 Task: Add an event with the title Second Interview with Rob, date ''2024/05/28'', time 8:00 AM to 10:00 AMand add a description: Teams will be presented with a series of problem-solving challenges that require creativity, analytical thinking, and effective communication. These challenges may include simulated scenarios, puzzles, brainteasers, or real-world business problems.Select event color  Basil . Add location for the event as: Milan, Italy, logged in from the account softage.8@softage.netand send the event invitation to softage.4@softage.net and softage.5@softage.net. Set a reminder for the event Every weekday(Monday to Friday)
Action: Mouse moved to (46, 83)
Screenshot: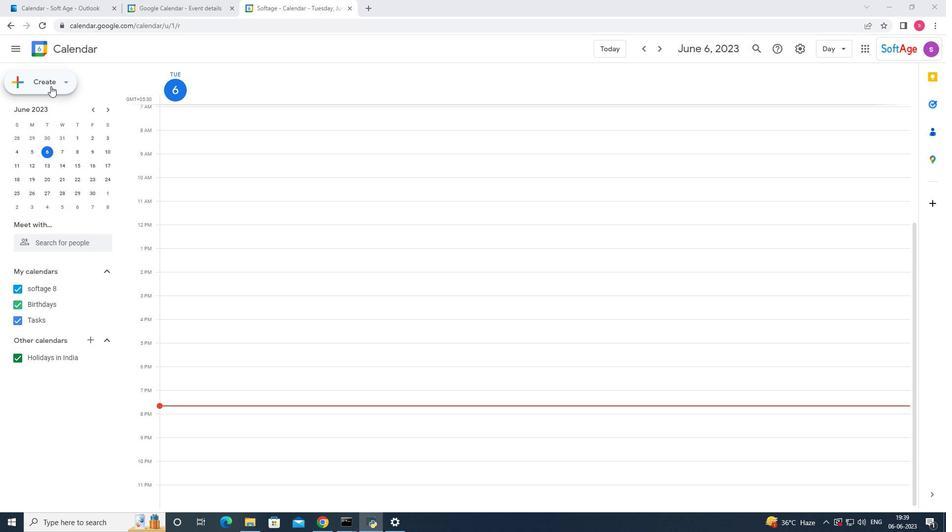 
Action: Mouse pressed left at (46, 83)
Screenshot: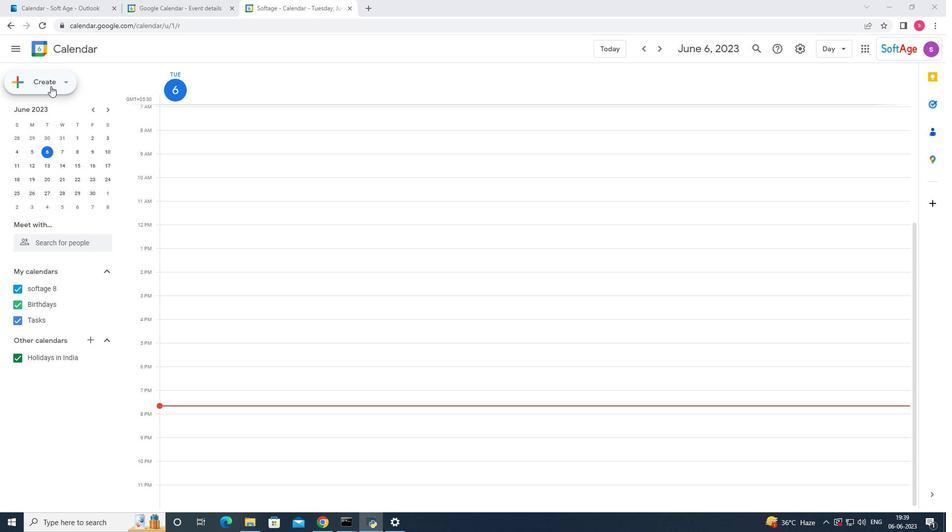 
Action: Mouse moved to (62, 108)
Screenshot: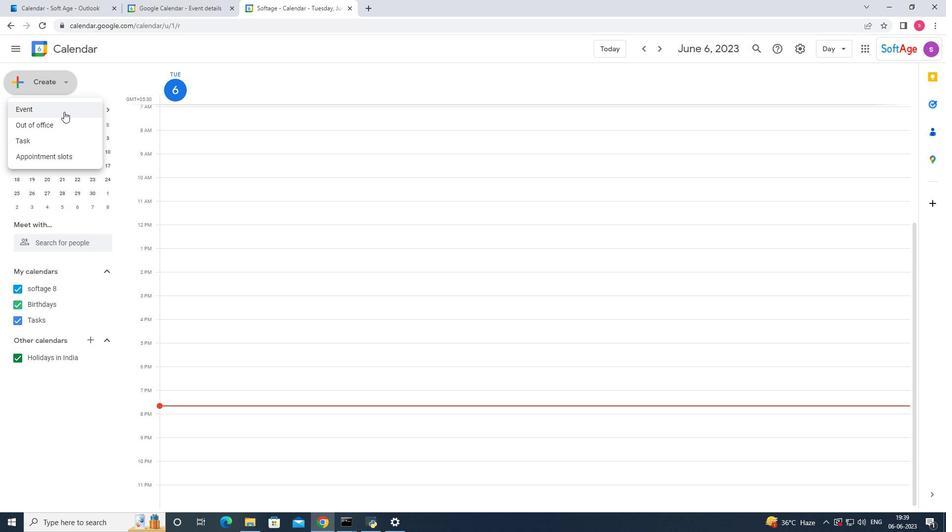 
Action: Mouse pressed left at (62, 108)
Screenshot: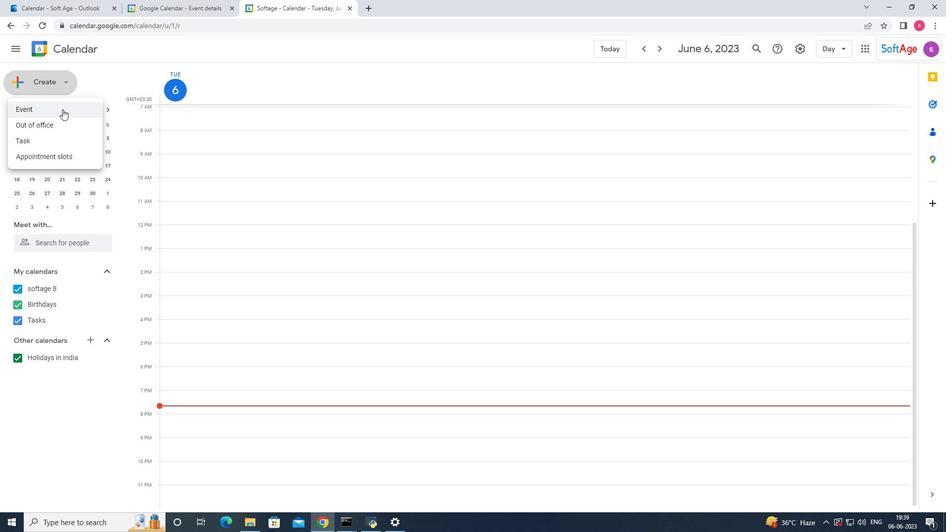 
Action: Mouse moved to (546, 397)
Screenshot: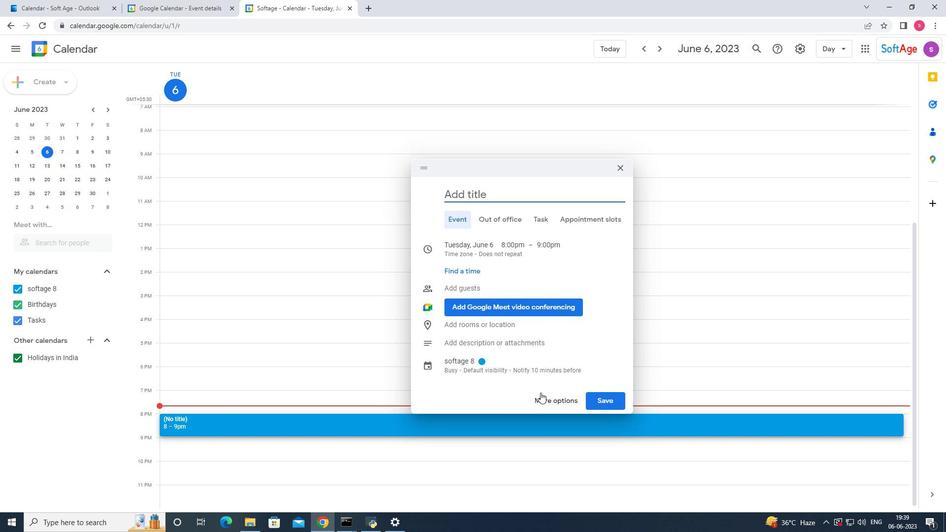 
Action: Mouse pressed left at (546, 397)
Screenshot: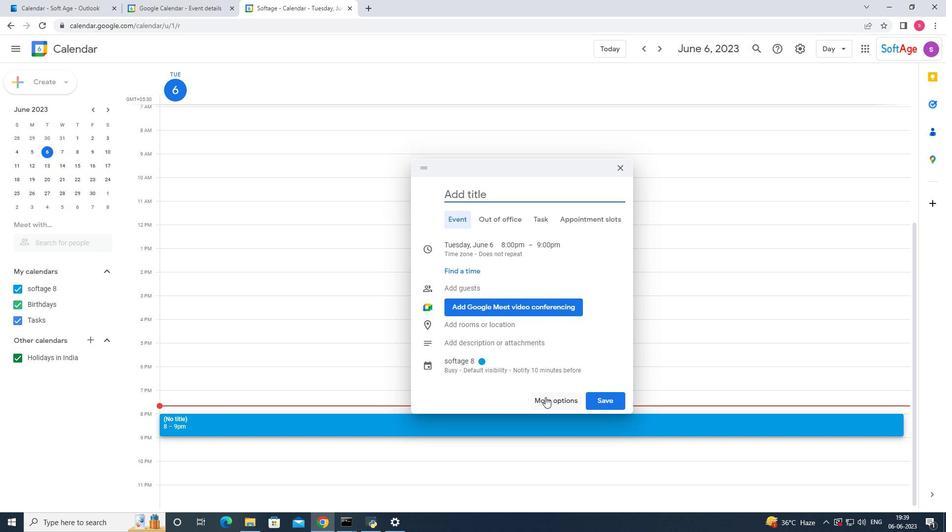 
Action: Mouse moved to (94, 57)
Screenshot: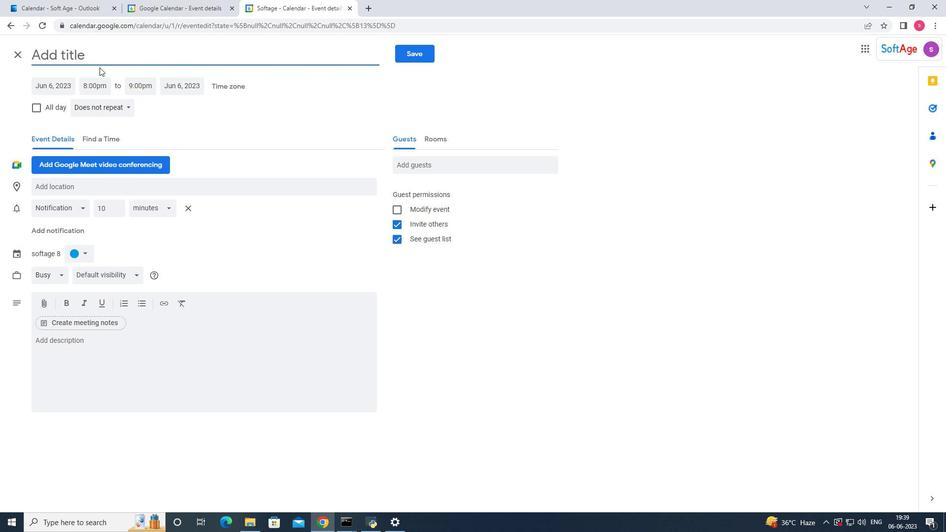 
Action: Mouse pressed left at (94, 57)
Screenshot: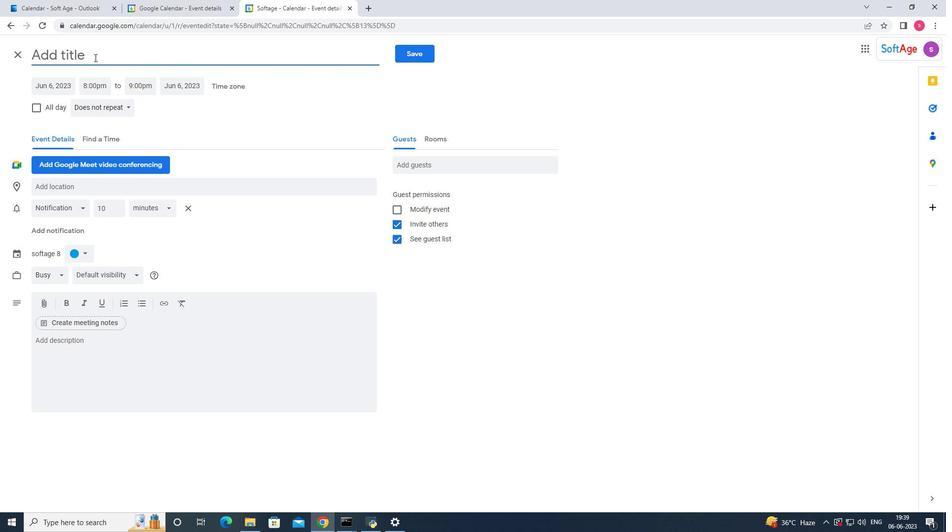 
Action: Key pressed <Key.shift_r>Seo<Key.backspace>cond<Key.space><Key.shift>Interview<Key.space>with<Key.space><Key.shift_r>Rob
Screenshot: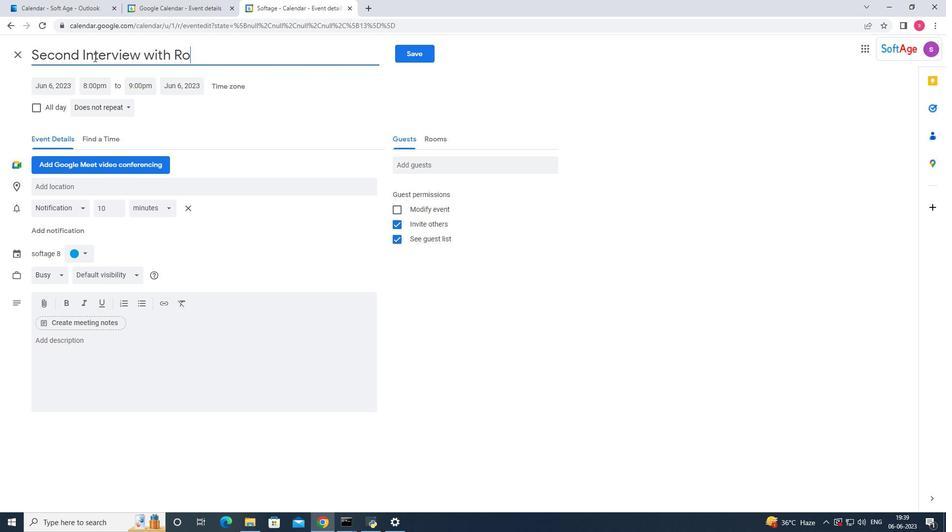
Action: Mouse moved to (66, 84)
Screenshot: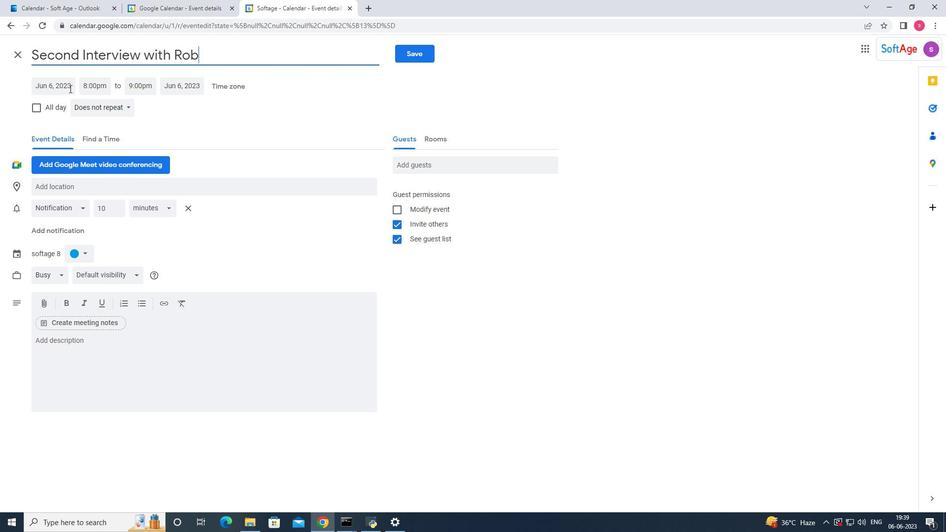 
Action: Mouse pressed left at (66, 84)
Screenshot: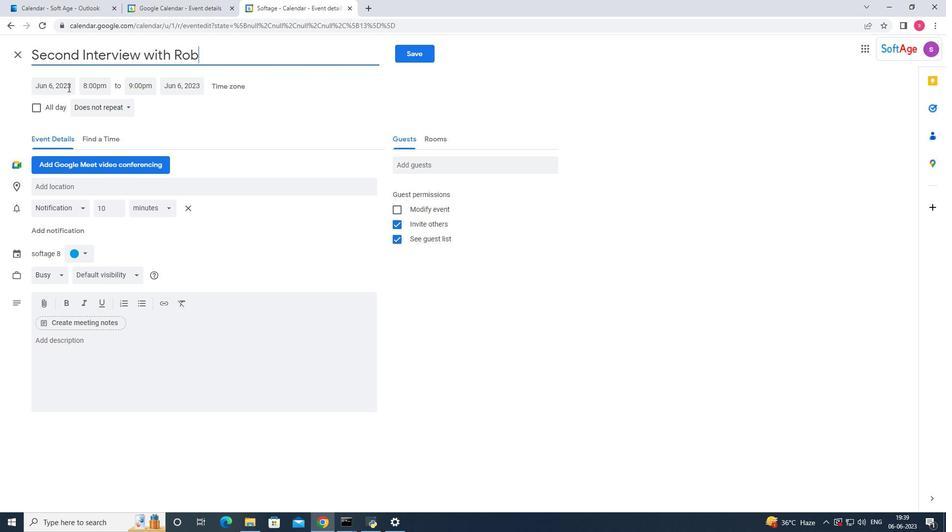 
Action: Mouse moved to (156, 109)
Screenshot: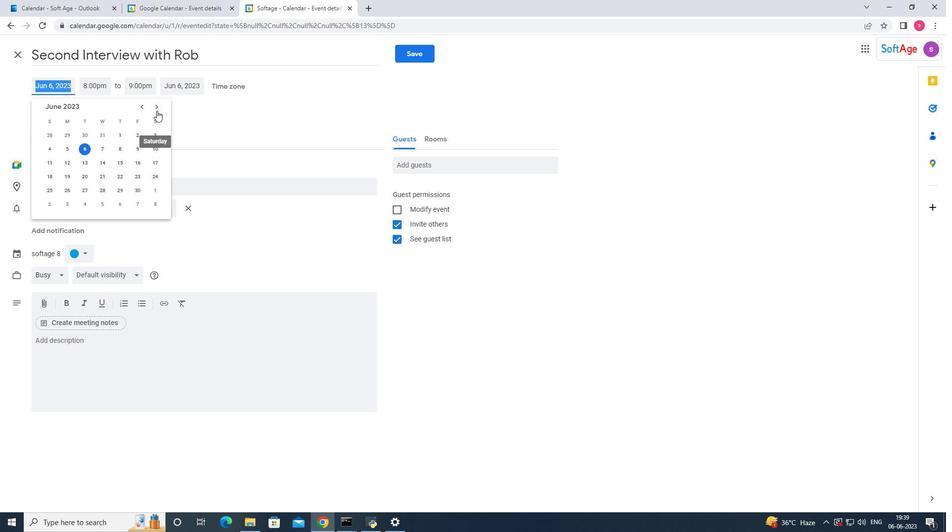 
Action: Mouse pressed left at (156, 109)
Screenshot: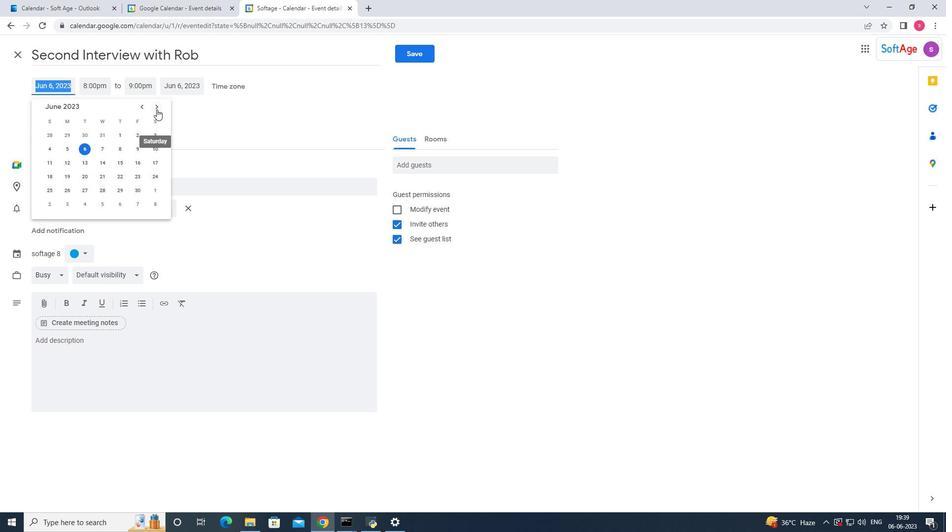 
Action: Mouse pressed left at (156, 109)
Screenshot: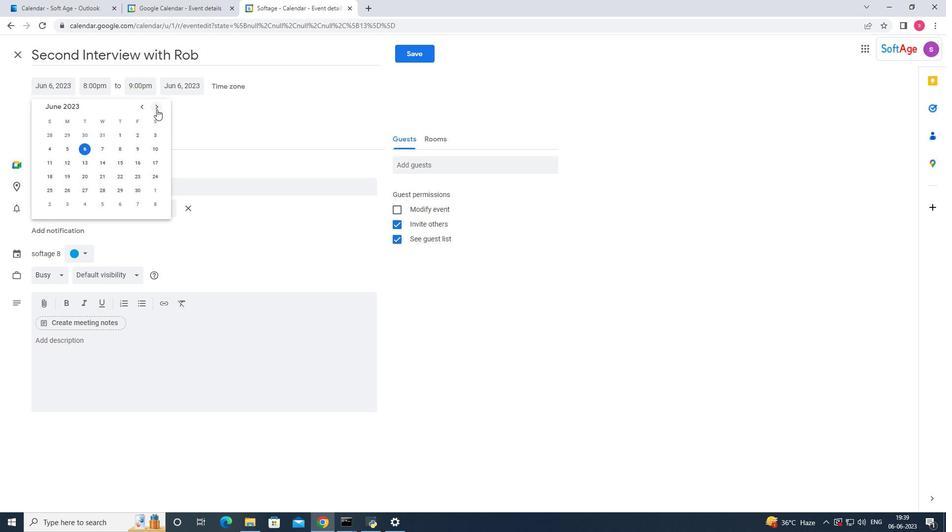 
Action: Mouse pressed left at (156, 109)
Screenshot: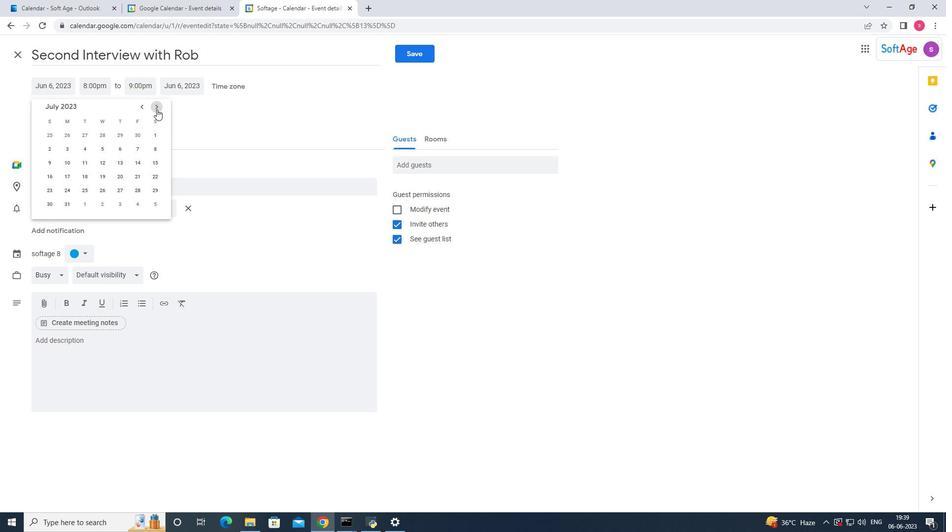 
Action: Mouse pressed left at (156, 109)
Screenshot: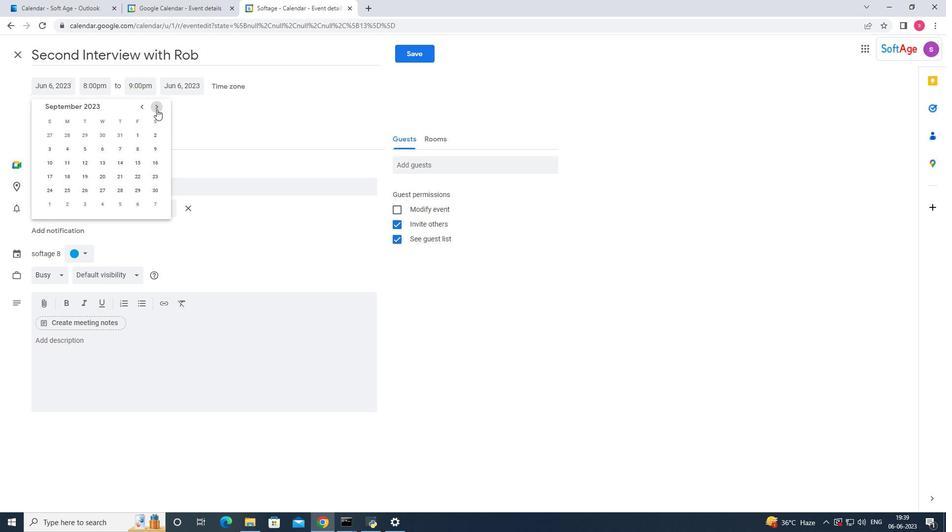 
Action: Mouse pressed left at (156, 109)
Screenshot: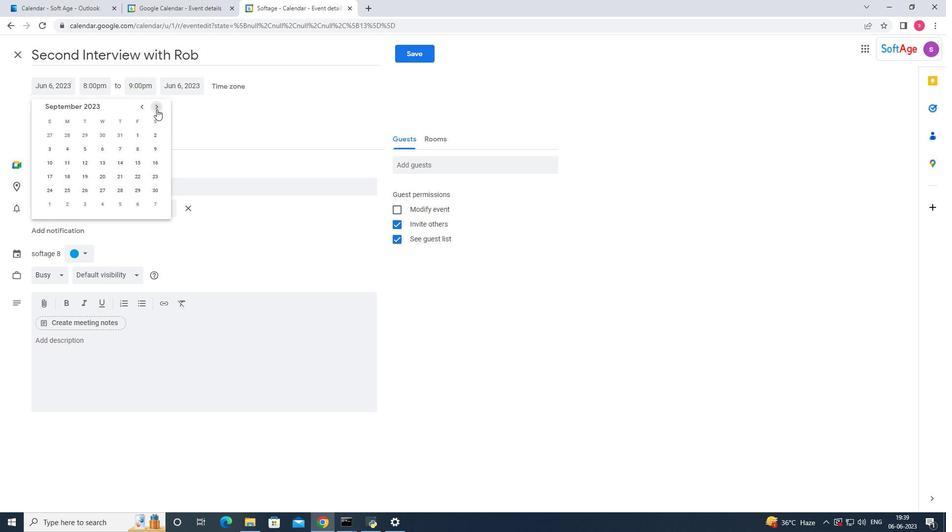 
Action: Mouse pressed left at (156, 109)
Screenshot: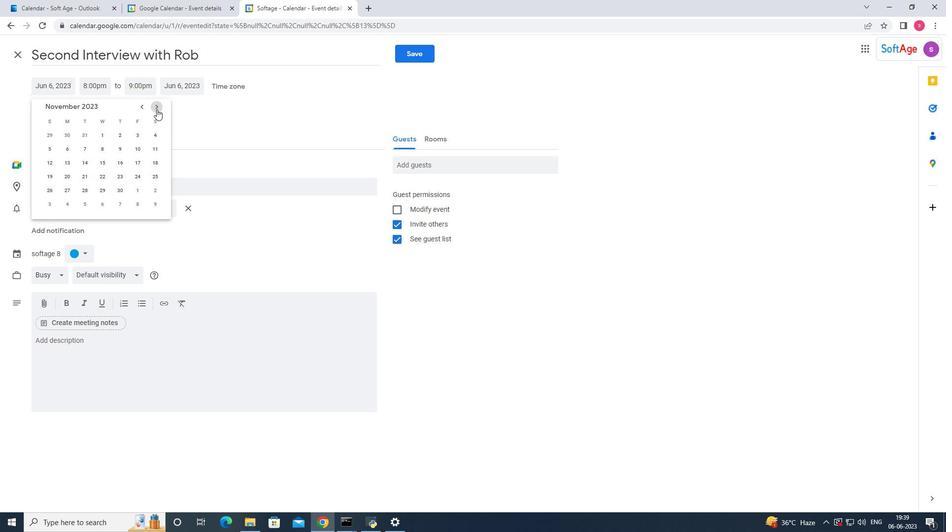 
Action: Mouse pressed left at (156, 109)
Screenshot: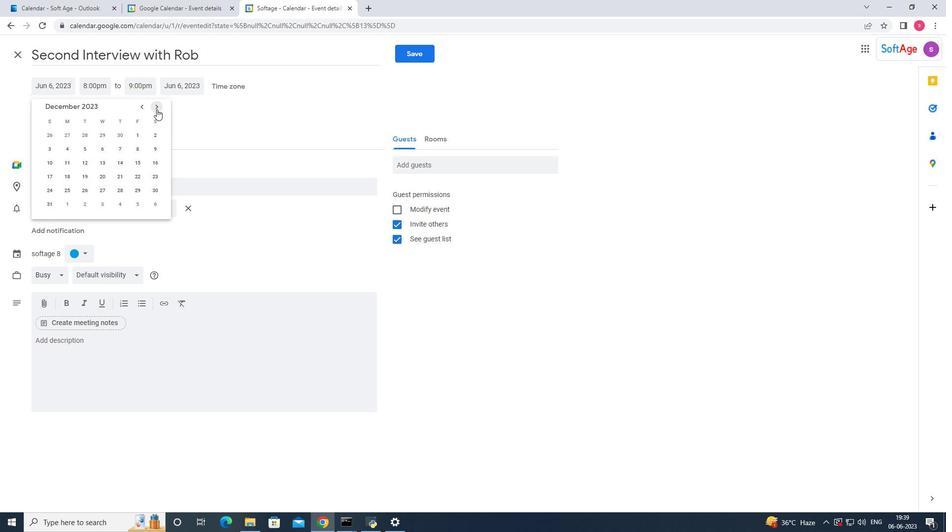 
Action: Mouse pressed left at (156, 109)
Screenshot: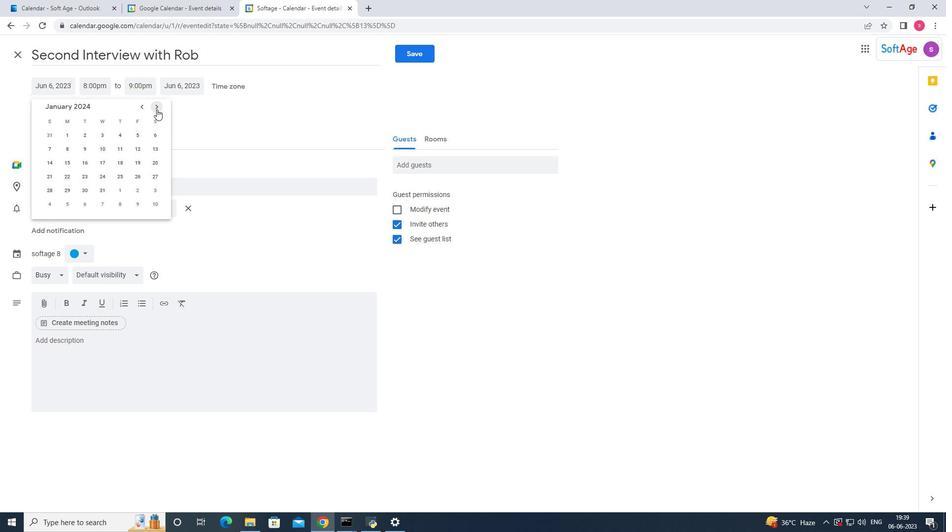 
Action: Mouse pressed left at (156, 109)
Screenshot: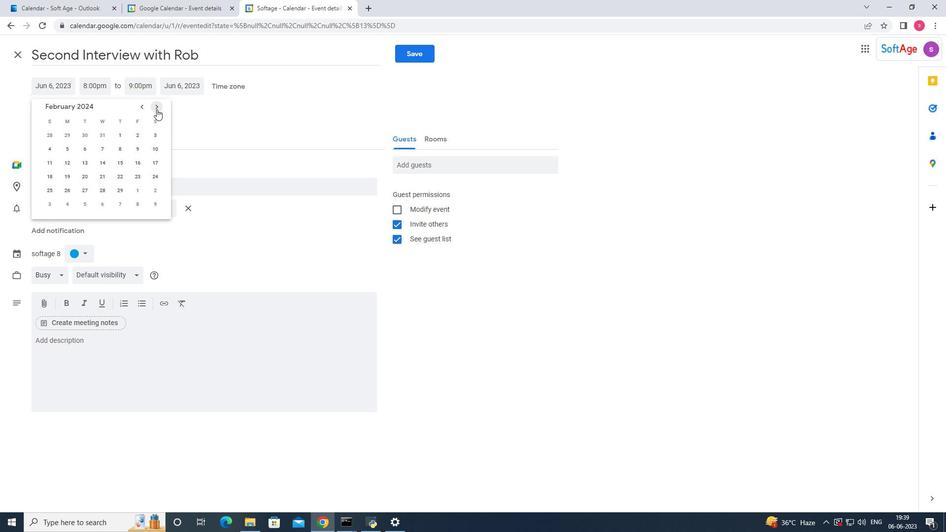
Action: Mouse pressed left at (156, 109)
Screenshot: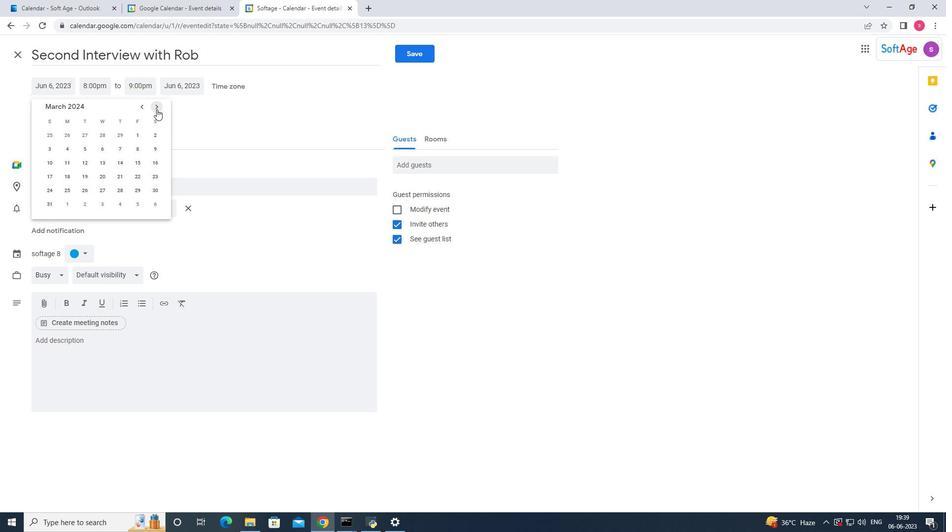 
Action: Mouse pressed left at (156, 109)
Screenshot: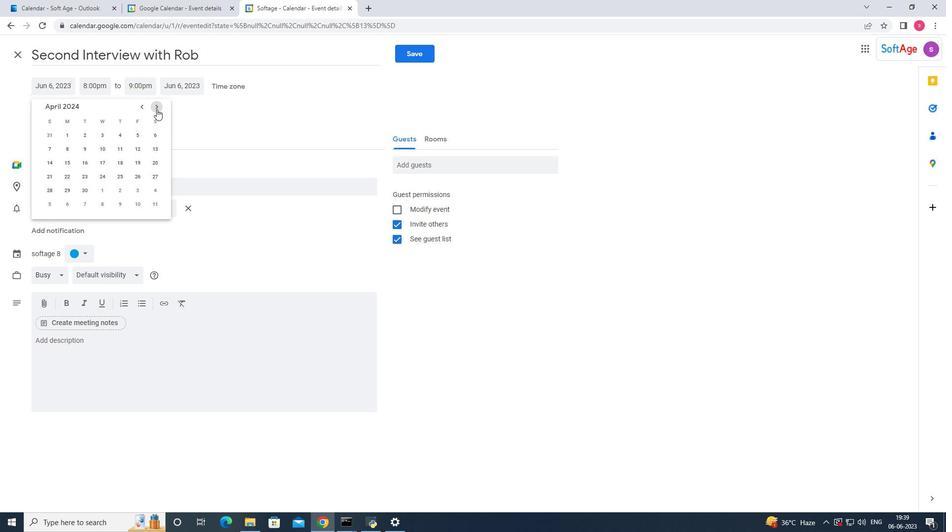 
Action: Mouse moved to (83, 187)
Screenshot: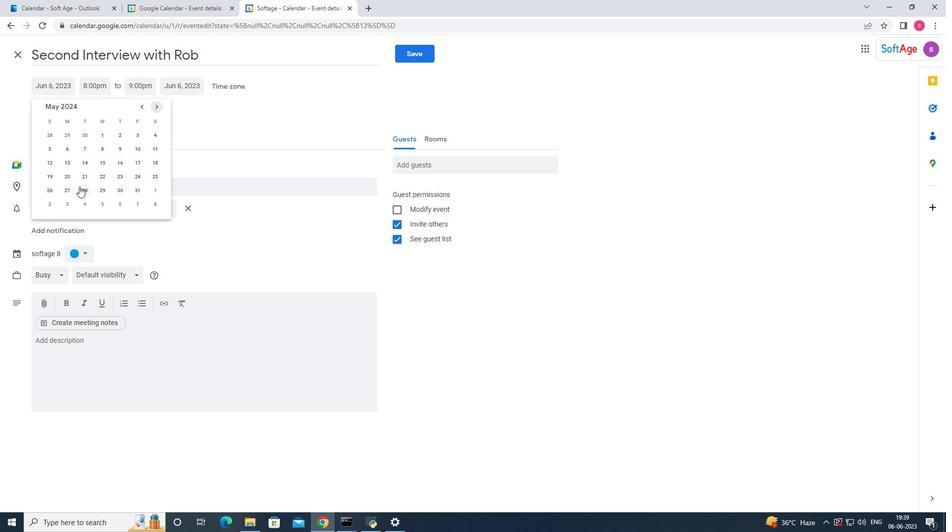 
Action: Mouse pressed left at (83, 187)
Screenshot: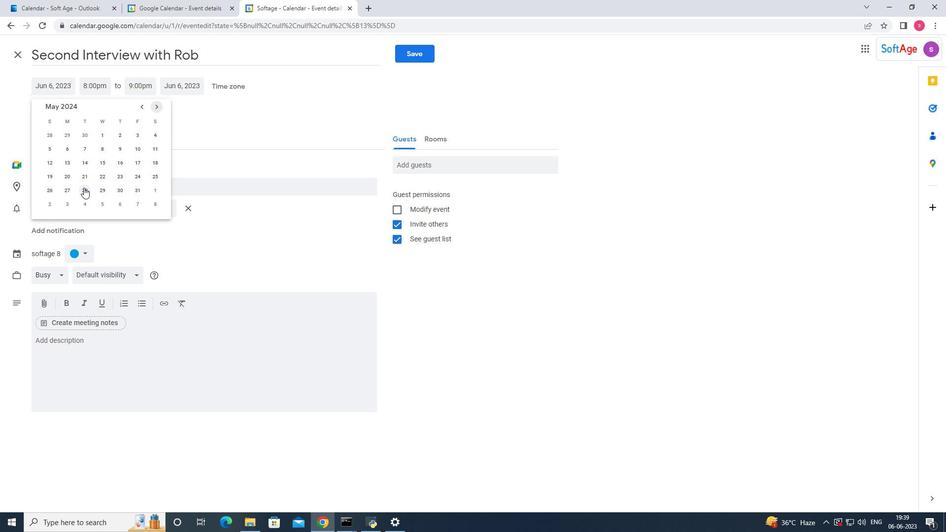 
Action: Mouse moved to (104, 87)
Screenshot: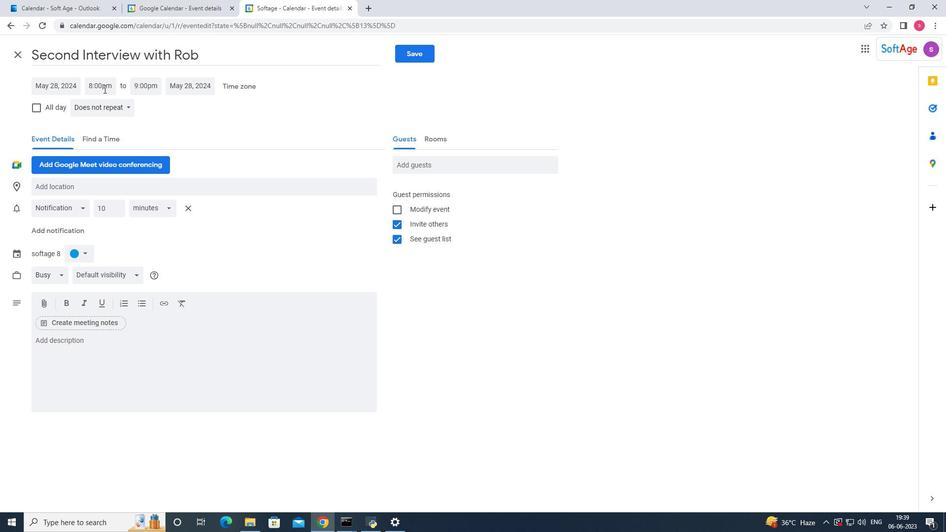 
Action: Mouse pressed left at (104, 87)
Screenshot: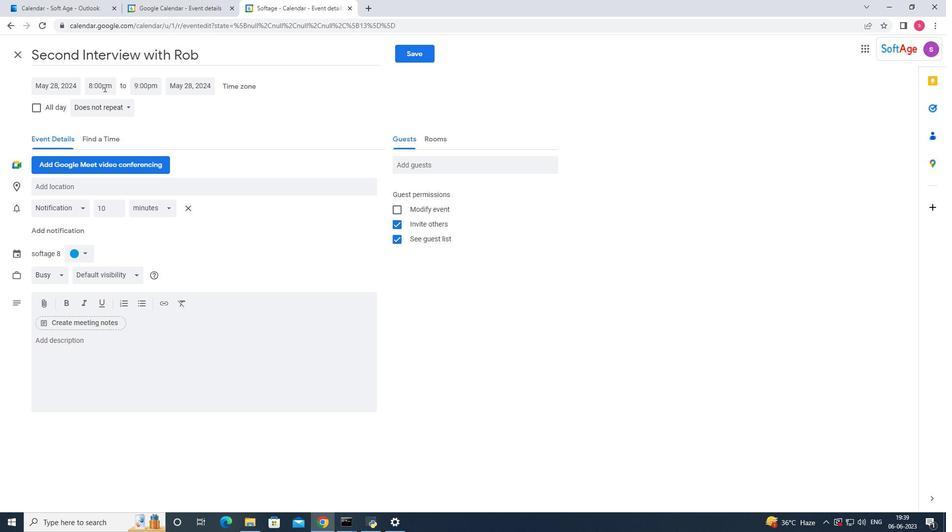 
Action: Mouse moved to (119, 157)
Screenshot: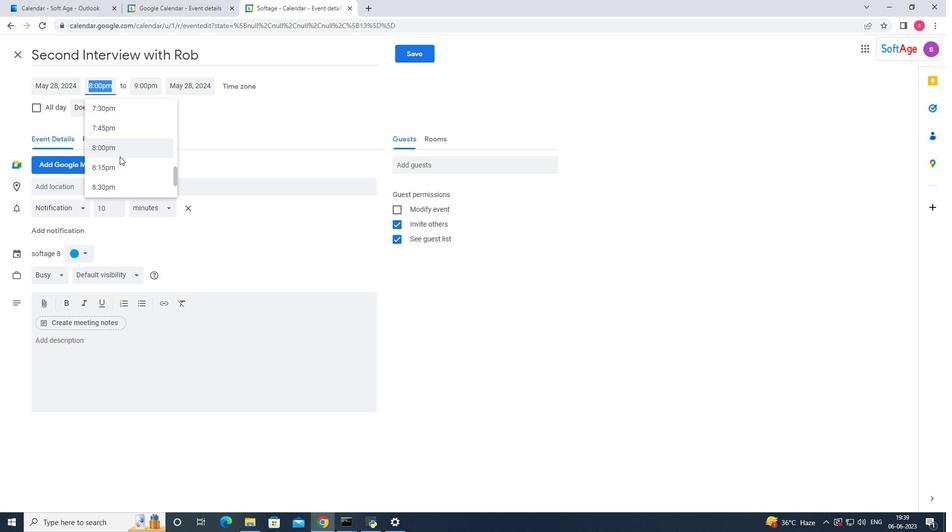 
Action: Mouse scrolled (119, 157) with delta (0, 0)
Screenshot: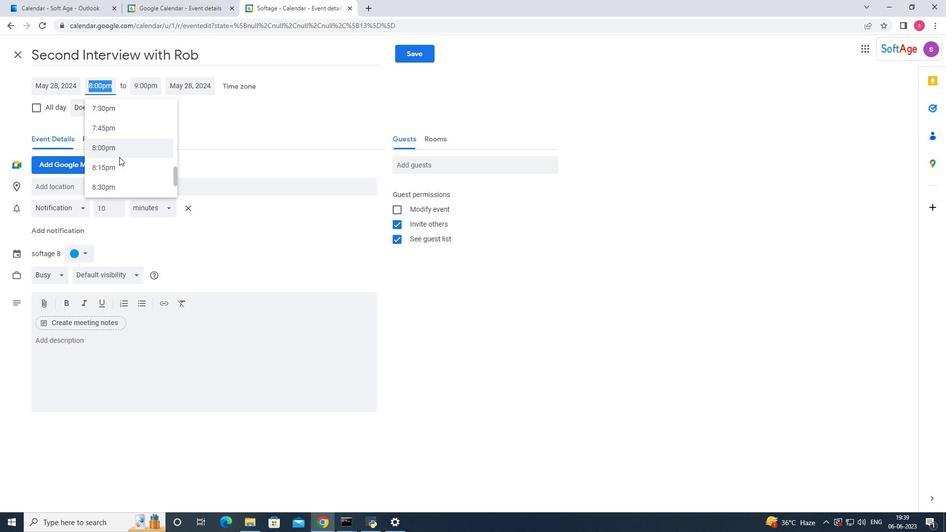 
Action: Mouse scrolled (119, 157) with delta (0, 0)
Screenshot: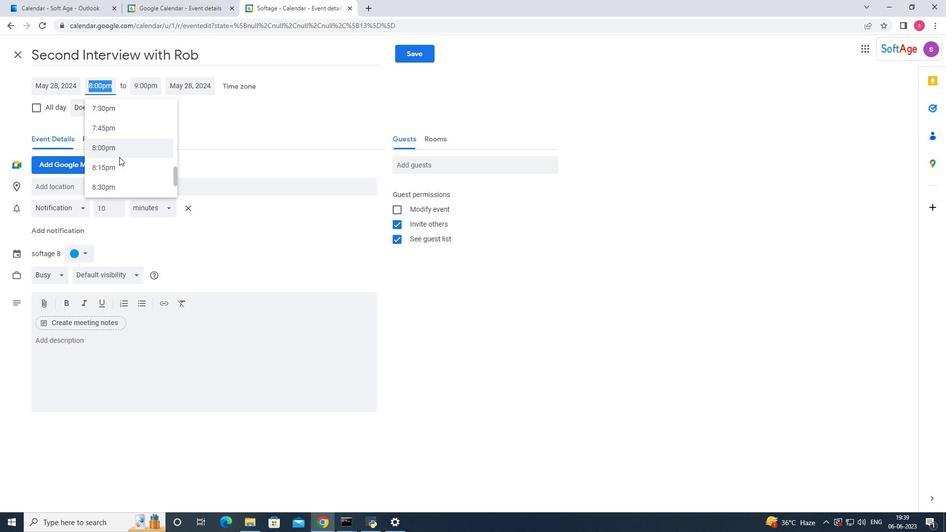 
Action: Mouse scrolled (119, 157) with delta (0, 0)
Screenshot: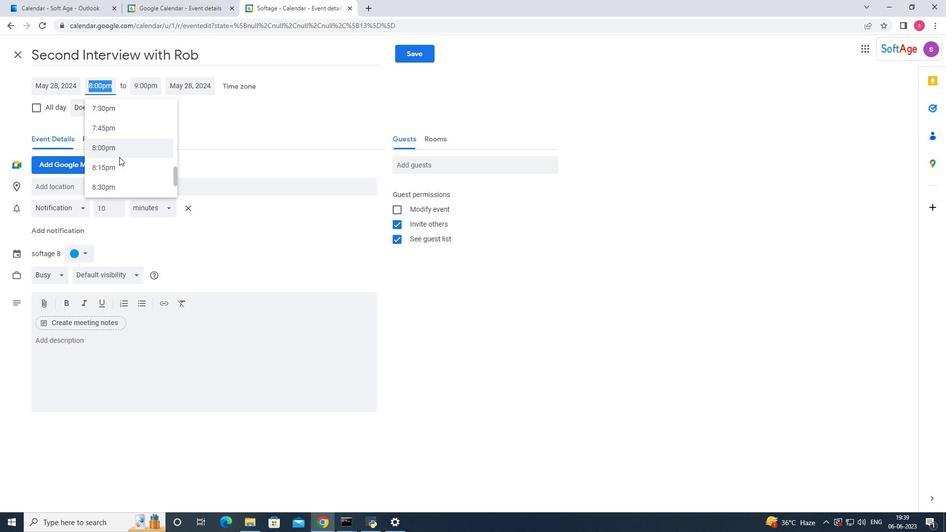 
Action: Mouse scrolled (119, 157) with delta (0, 0)
Screenshot: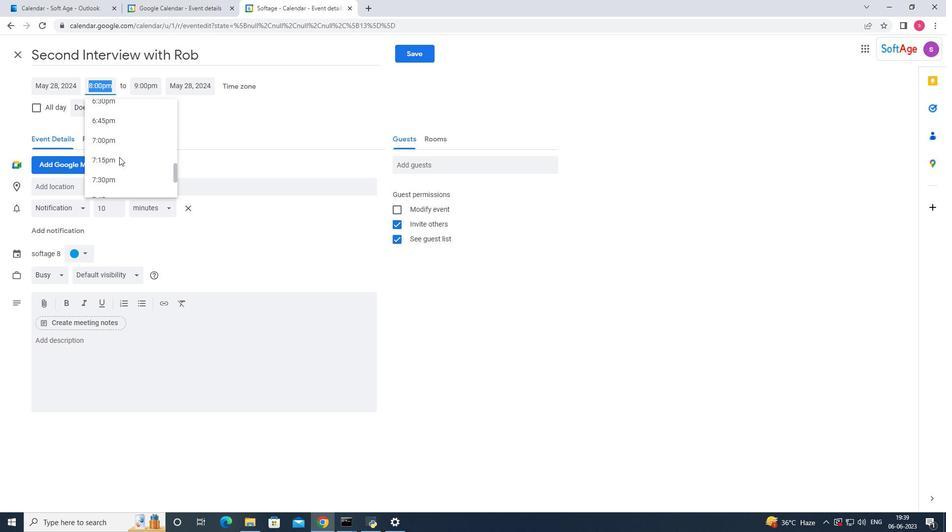 
Action: Mouse scrolled (119, 157) with delta (0, 0)
Screenshot: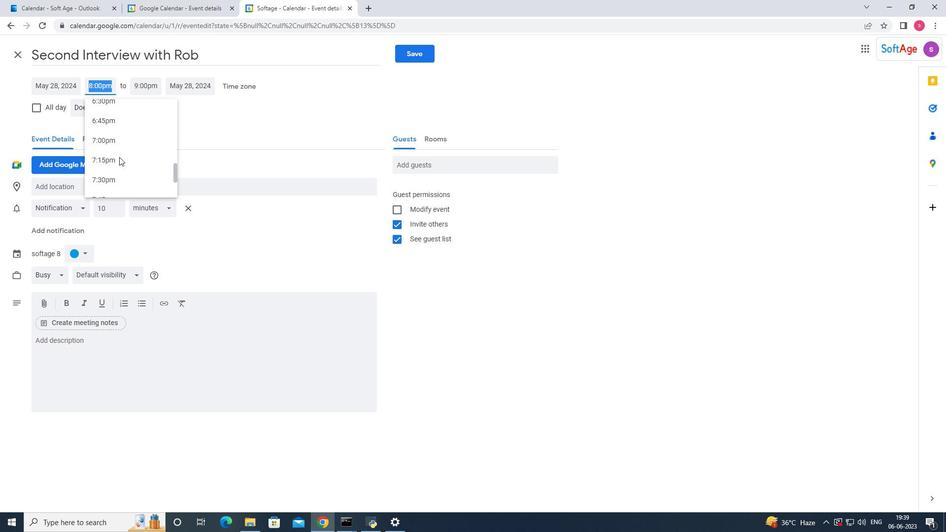 
Action: Mouse scrolled (119, 157) with delta (0, 0)
Screenshot: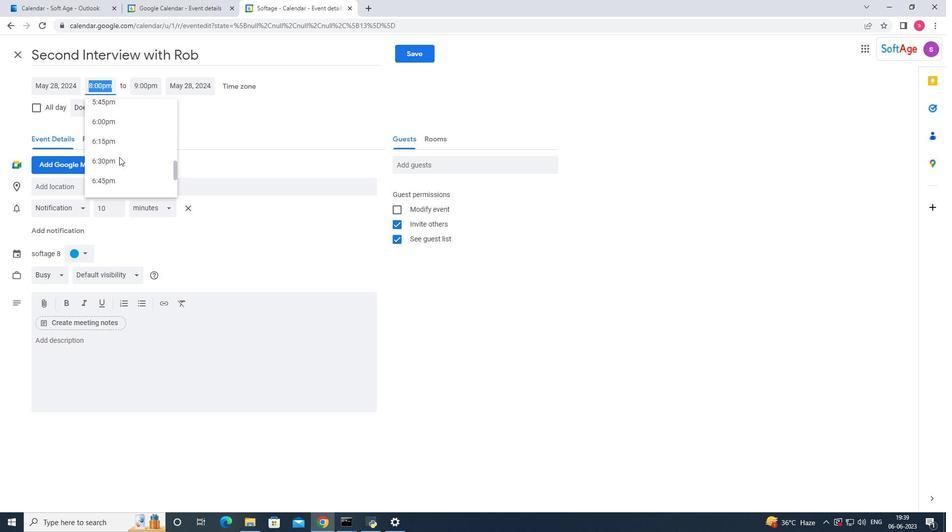 
Action: Mouse scrolled (119, 157) with delta (0, 0)
Screenshot: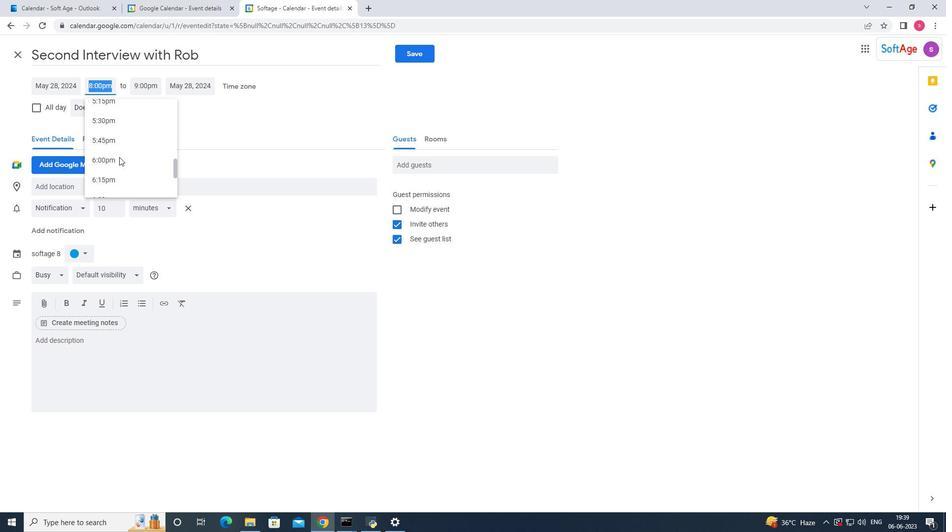 
Action: Mouse scrolled (119, 157) with delta (0, 0)
Screenshot: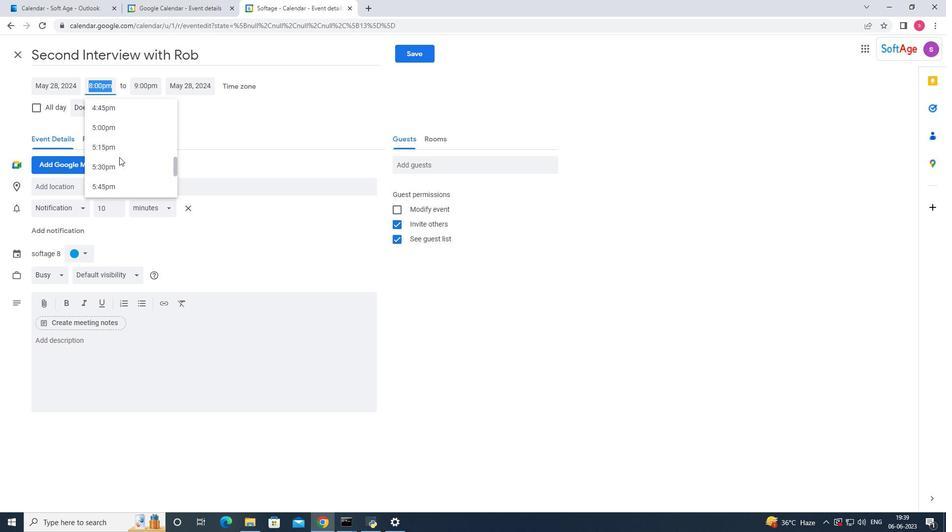 
Action: Mouse scrolled (119, 157) with delta (0, 0)
Screenshot: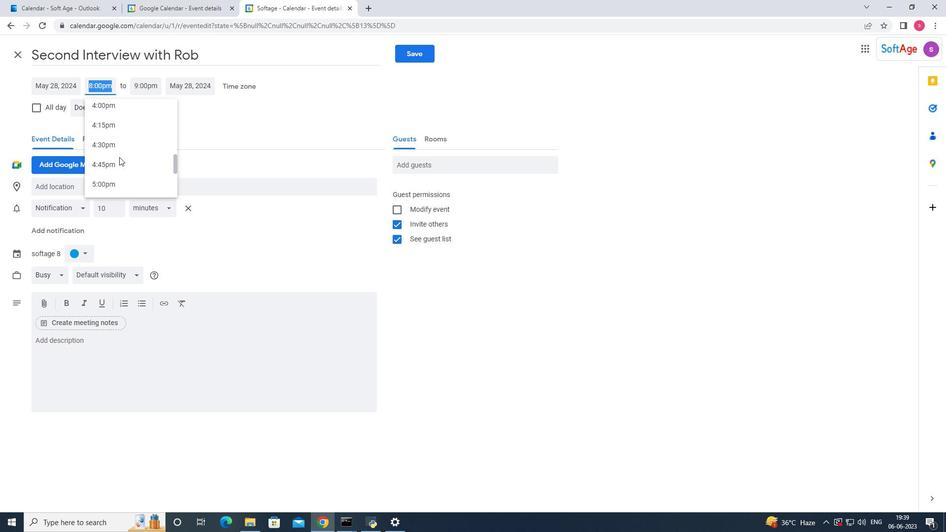 
Action: Mouse scrolled (119, 157) with delta (0, 0)
Screenshot: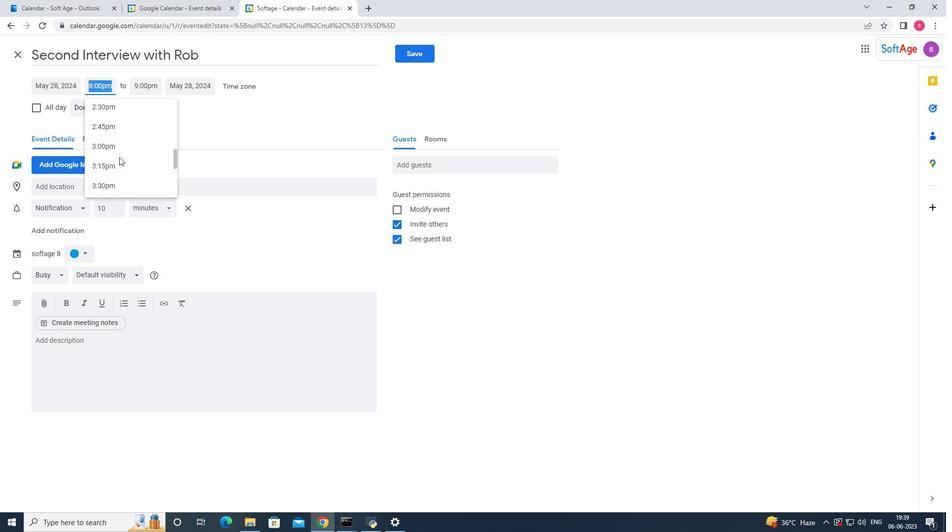 
Action: Mouse scrolled (119, 157) with delta (0, 0)
Screenshot: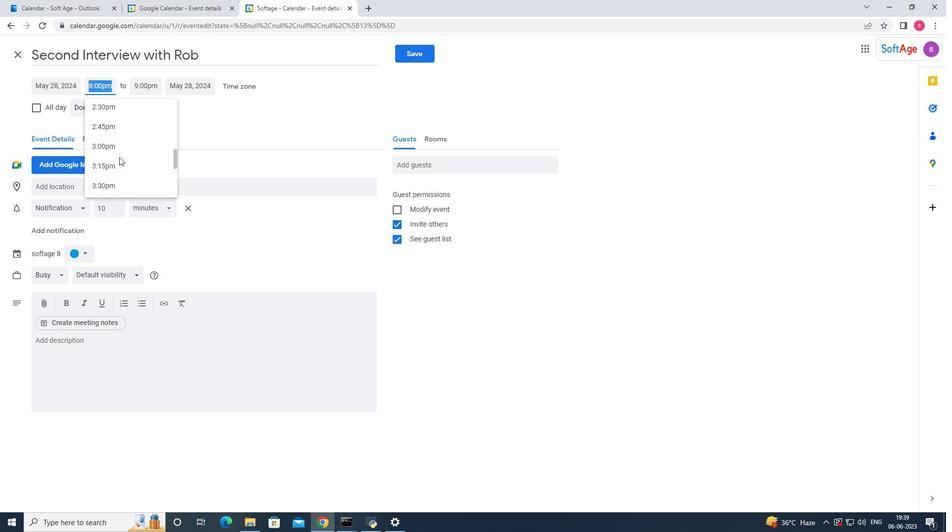 
Action: Mouse scrolled (119, 157) with delta (0, 0)
Screenshot: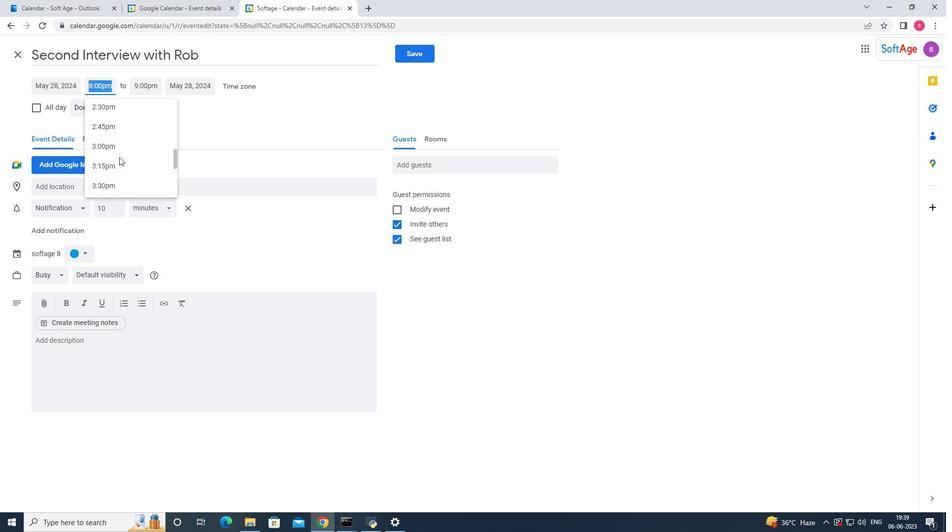 
Action: Mouse scrolled (119, 157) with delta (0, 0)
Screenshot: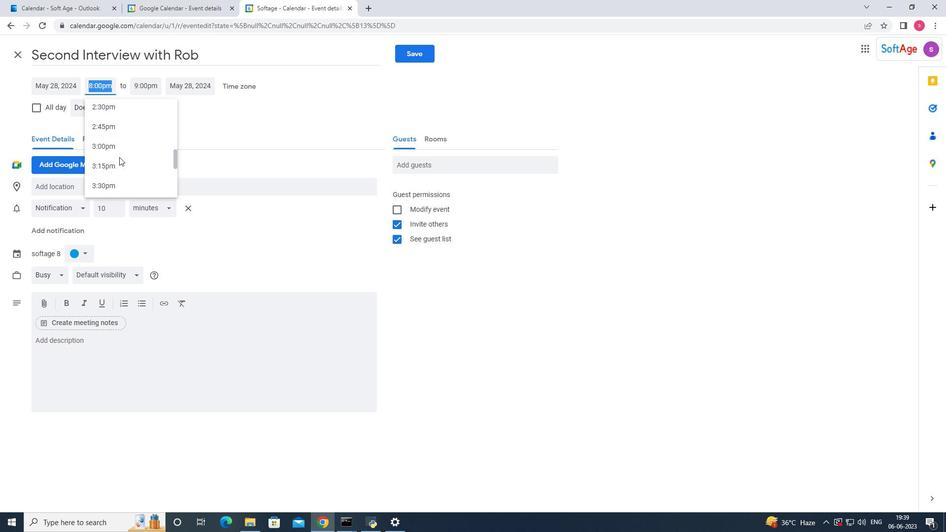 
Action: Mouse scrolled (119, 157) with delta (0, 0)
Screenshot: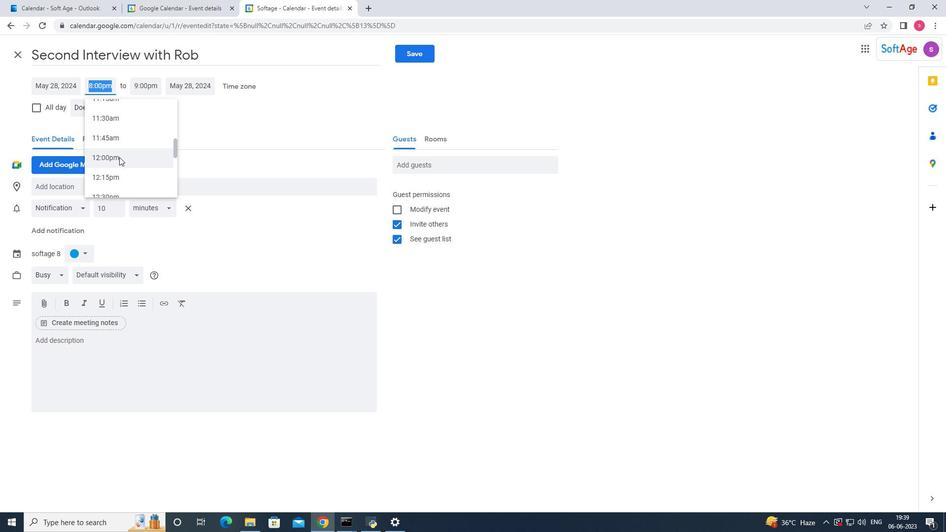 
Action: Mouse scrolled (119, 157) with delta (0, 0)
Screenshot: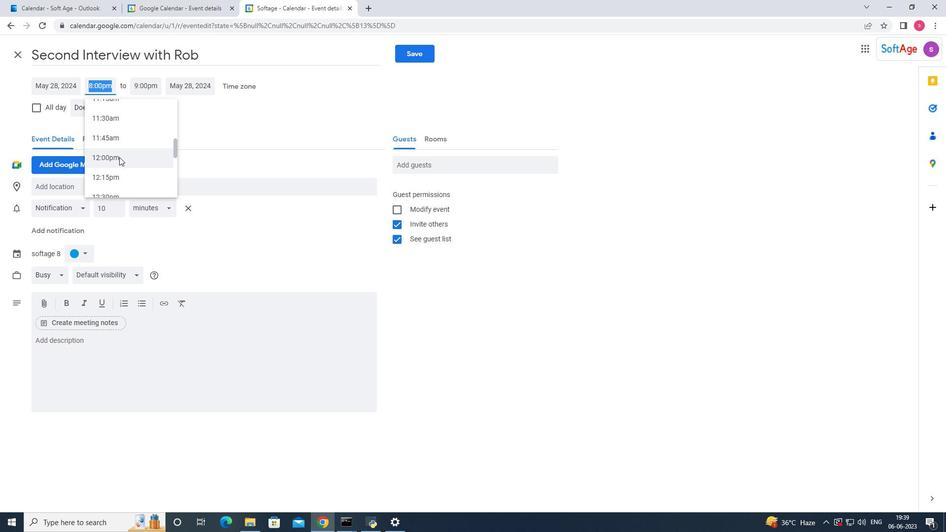 
Action: Mouse scrolled (119, 157) with delta (0, 0)
Screenshot: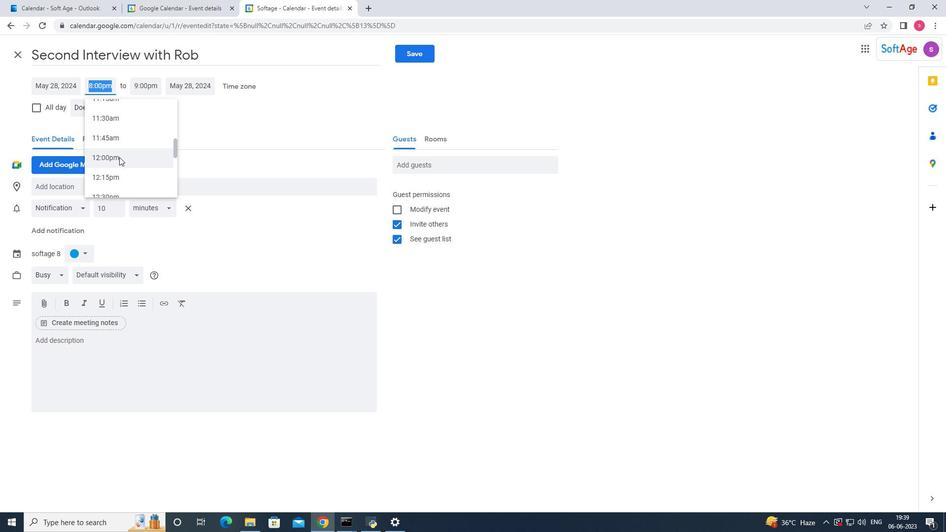 
Action: Mouse scrolled (119, 157) with delta (0, 0)
Screenshot: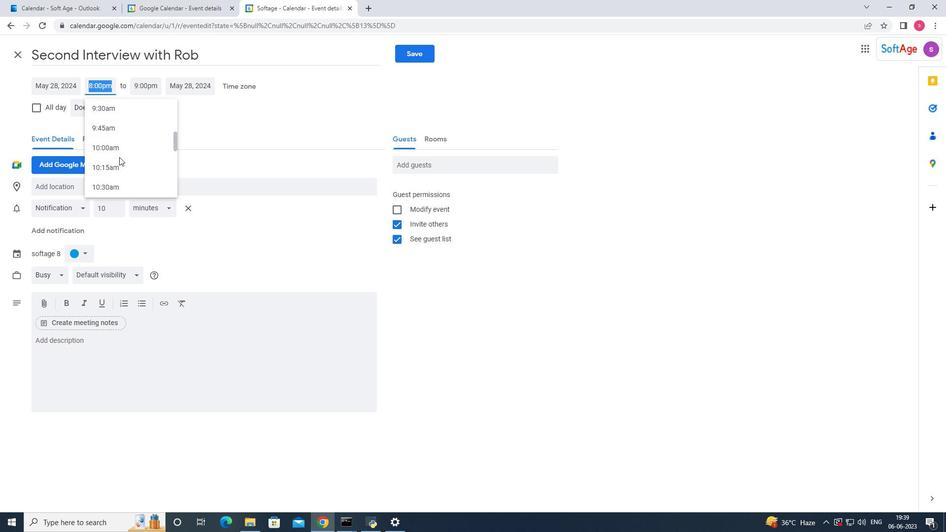 
Action: Mouse scrolled (119, 157) with delta (0, 0)
Screenshot: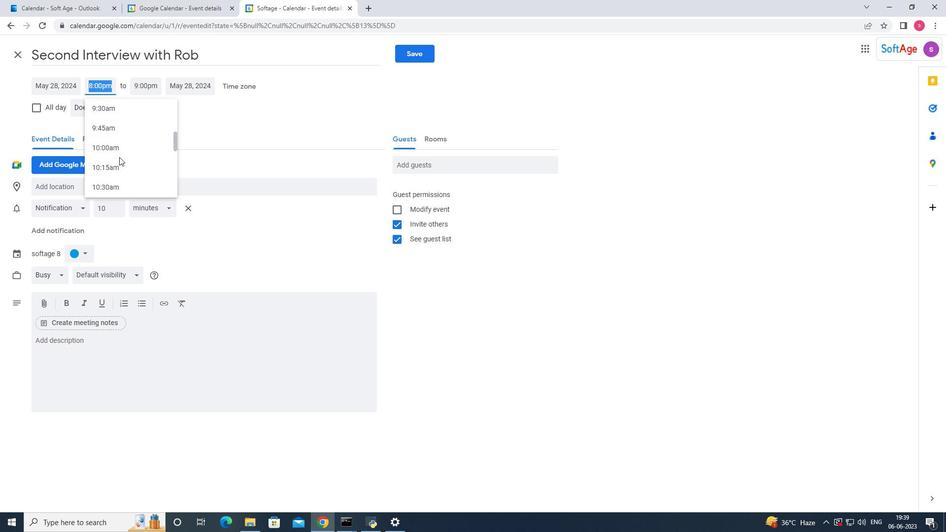 
Action: Mouse scrolled (119, 157) with delta (0, 0)
Screenshot: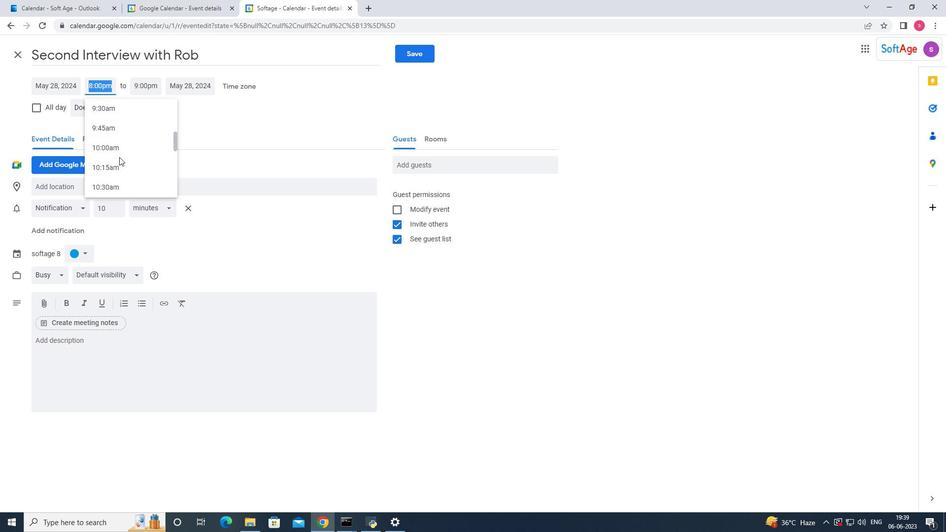 
Action: Mouse moved to (111, 141)
Screenshot: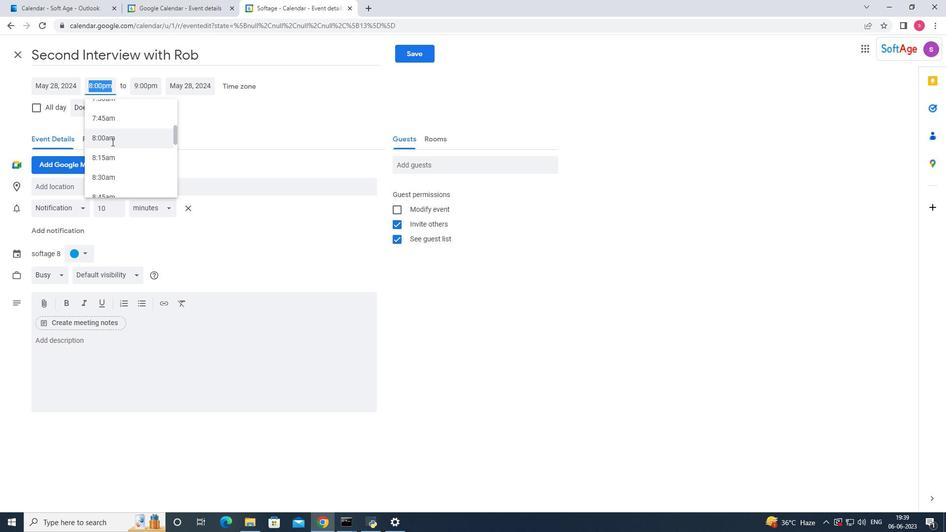 
Action: Mouse pressed left at (111, 141)
Screenshot: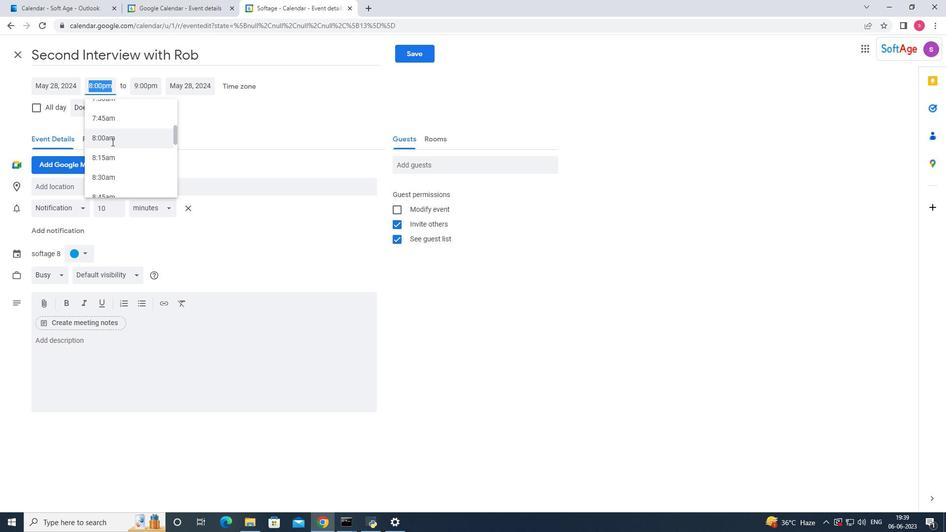 
Action: Mouse moved to (147, 86)
Screenshot: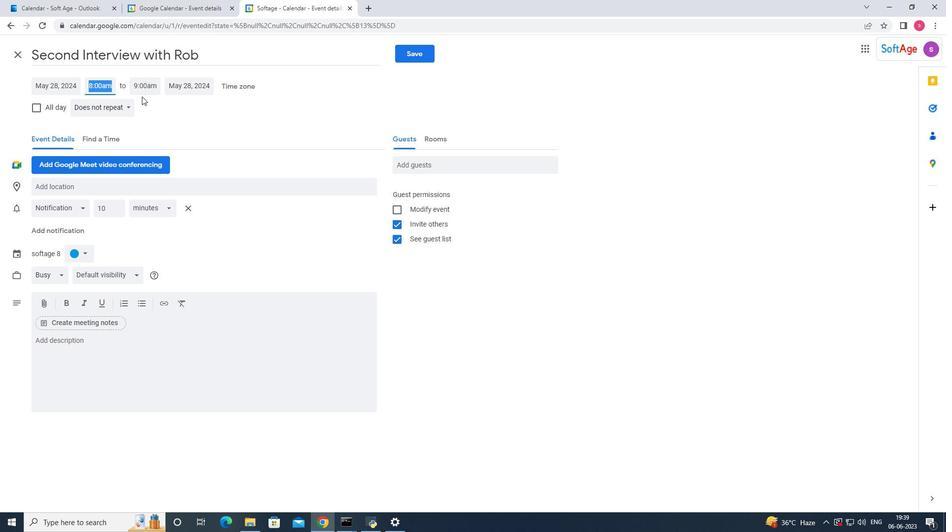 
Action: Mouse pressed left at (147, 86)
Screenshot: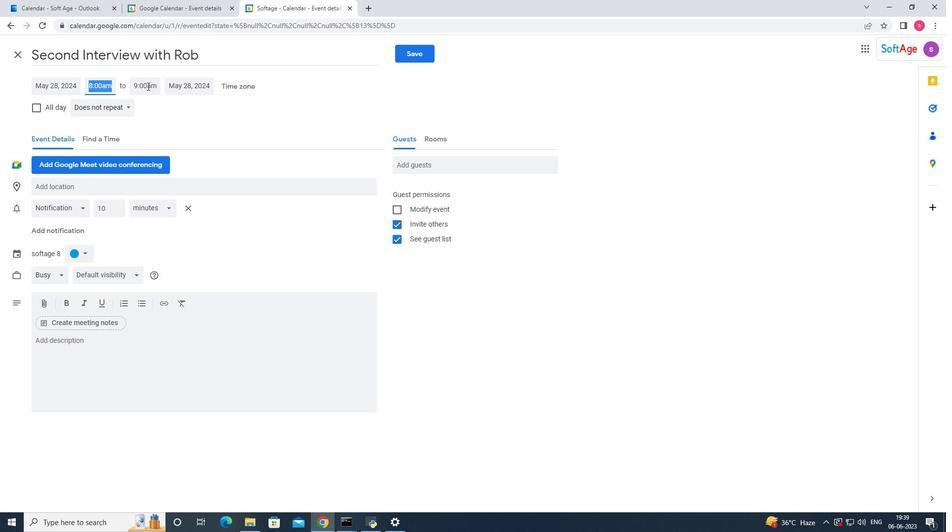 
Action: Mouse moved to (159, 186)
Screenshot: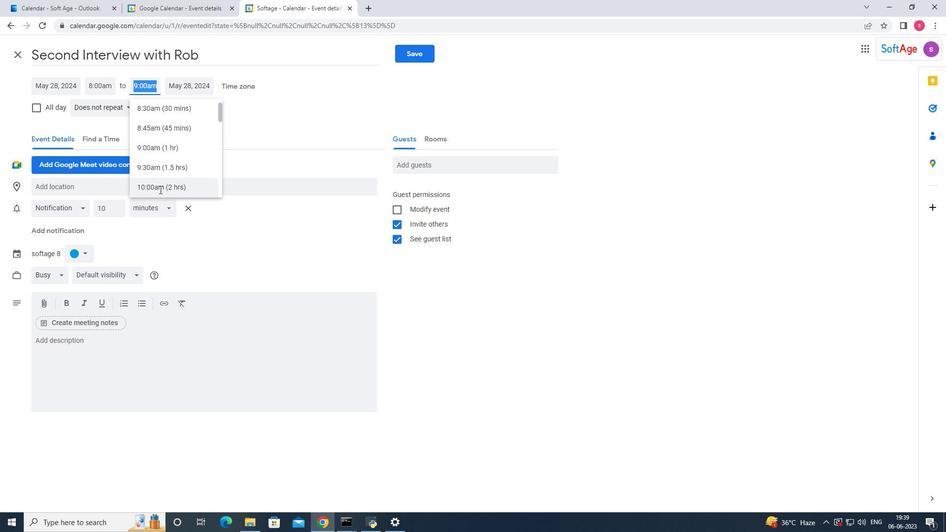 
Action: Mouse pressed left at (159, 186)
Screenshot: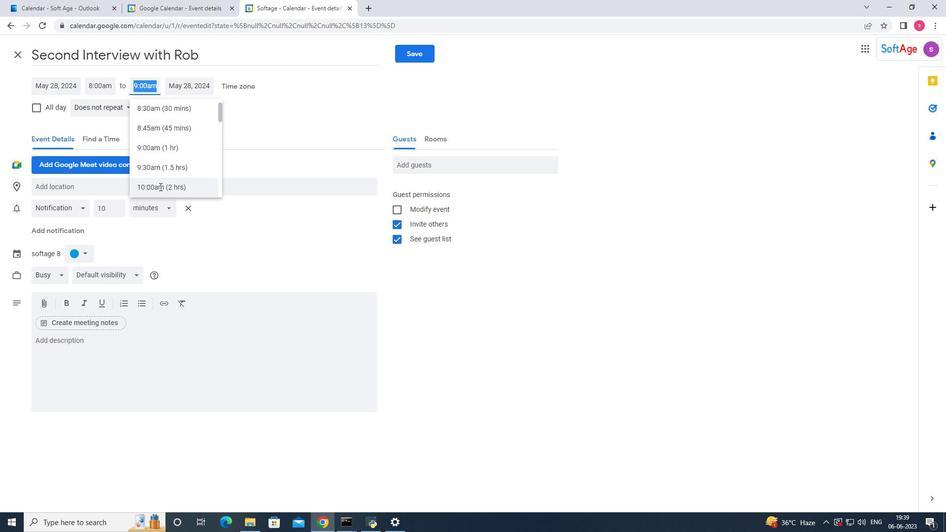 
Action: Mouse moved to (155, 360)
Screenshot: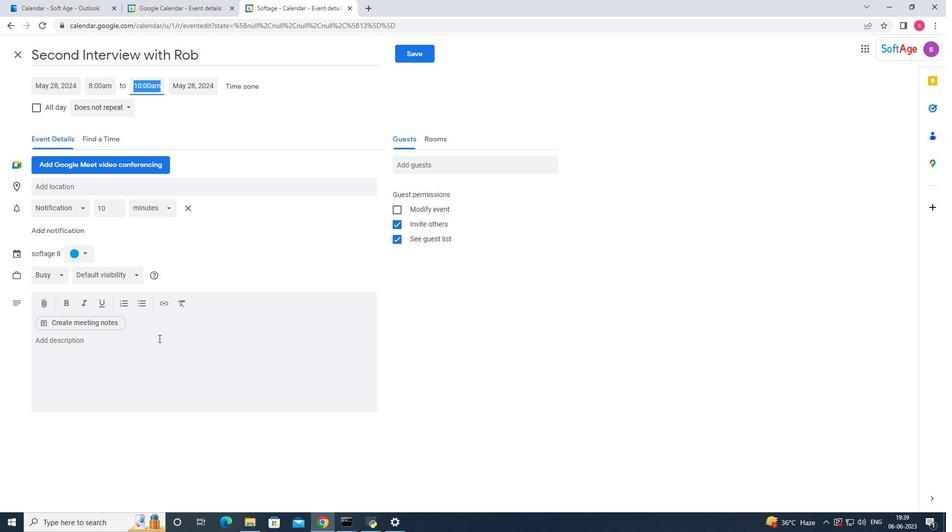 
Action: Mouse pressed left at (155, 360)
Screenshot: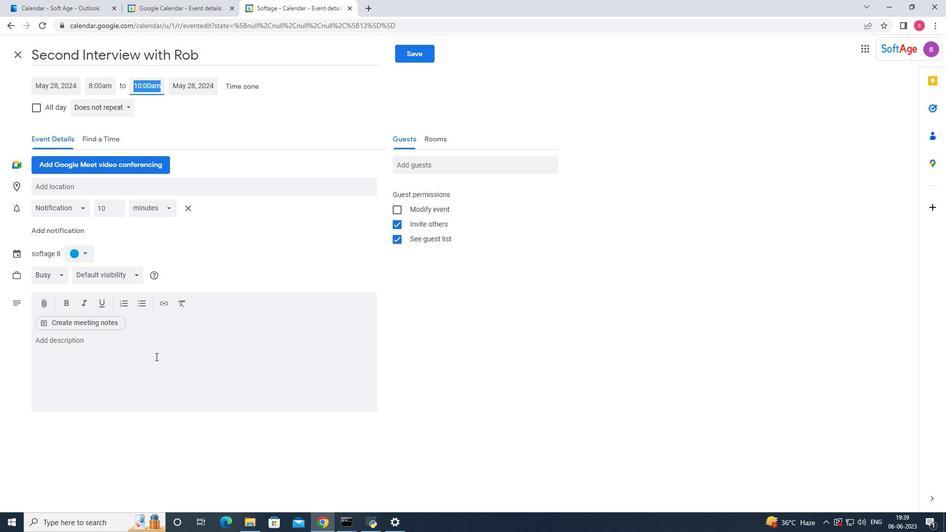 
Action: Mouse moved to (155, 360)
Screenshot: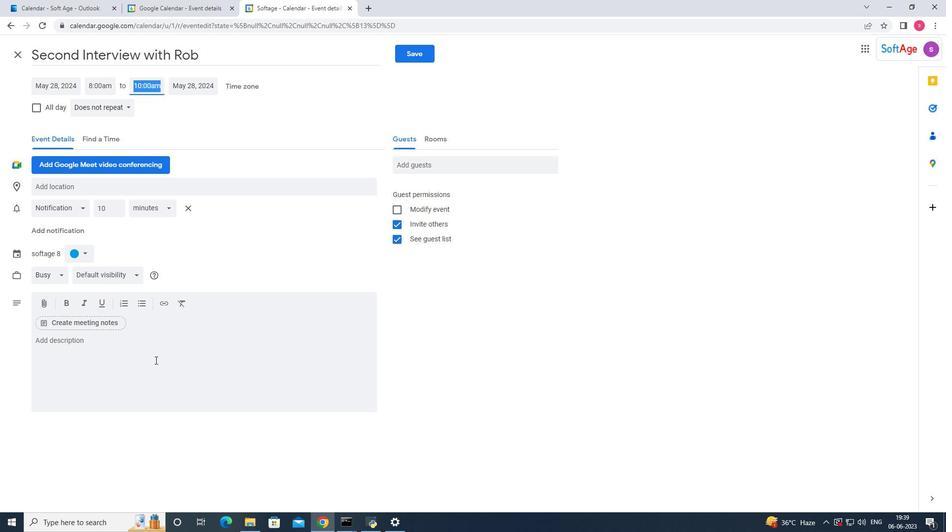 
Action: Key pressed <Key.shift_r>Teams<Key.space>wi;;<Key.backspace><Key.backspace>ll<Key.space>be<Key.space>presented<Key.space>with<Key.space>a<Key.space>series<Key.space>of<Key.space>problem-sold<Key.backspace>vo<Key.backspace>inf<Key.space><Key.backspace><Key.backspace>g<Key.space>challenges<Key.space>that<Key.space>require<Key.space>creativity,<Key.space>of<Key.space>p<Key.backspace><Key.backspace><Key.backspace><Key.backspace>analytical<Key.space>thinking,<Key.space>and<Key.space>effective<Key.space>communication.<Key.space><Key.shift_r>These<Key.space>challenges<Key.space>may<Key.space>include<Key.space>sumulated<Key.space>scenarios.<Key.backspace>,<Key.space><Key.shift_r><Key.shift_r><Key.shift_r><Key.shift_r><Key.shift_r><Key.shift_r><Key.shift_r><Key.shift_r><Key.shift_r><Key.shift_r><Key.shift_r><Key.shift_r><Key.shift_r><Key.shift_r><Key.shift_r><Key.shift_r><Key.shift_r><Key.shift_r><Key.shift_r>[uzzles,<Key.space>braintesers,<Key.space>
Screenshot: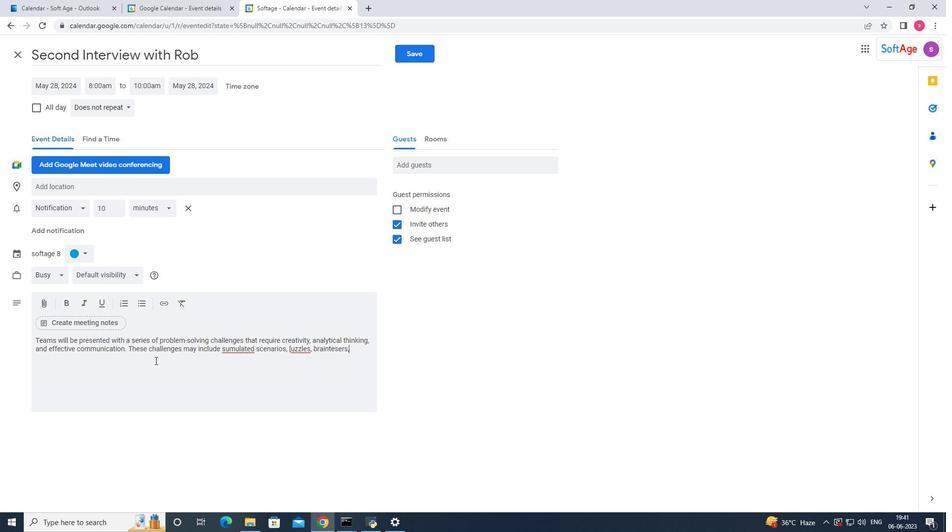 
Action: Mouse moved to (332, 351)
Screenshot: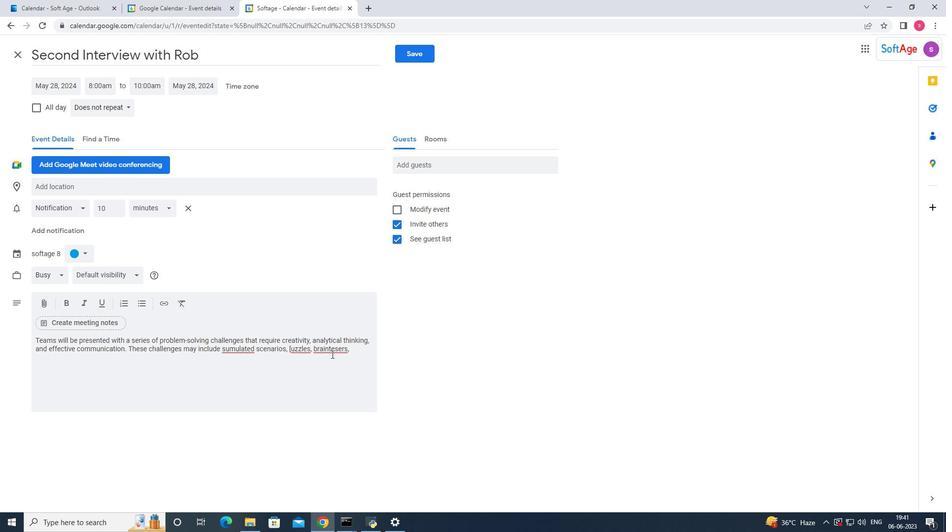 
Action: Mouse pressed right at (332, 351)
Screenshot: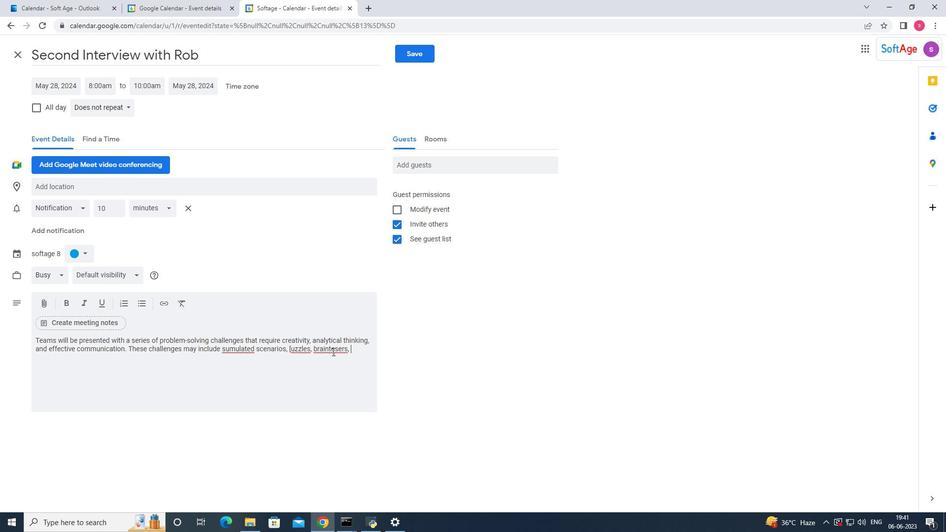 
Action: Mouse moved to (347, 361)
Screenshot: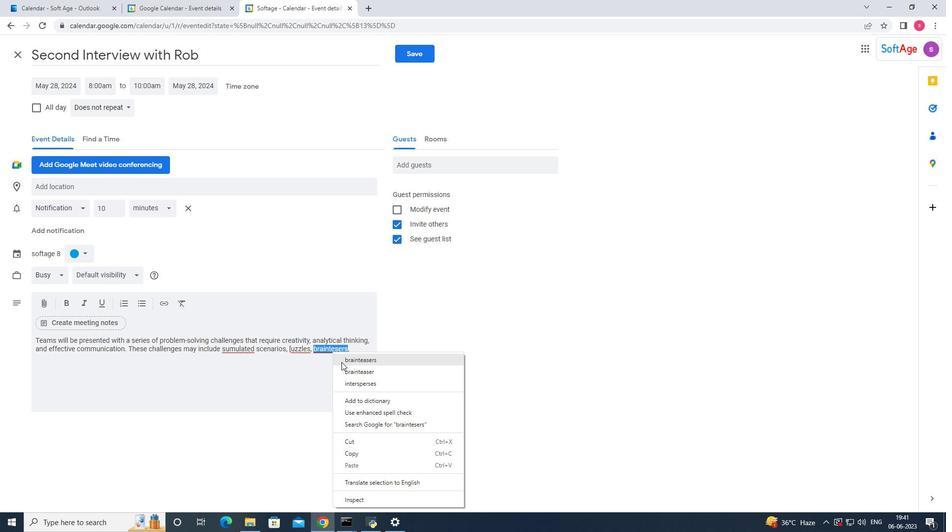 
Action: Mouse pressed left at (347, 361)
Screenshot: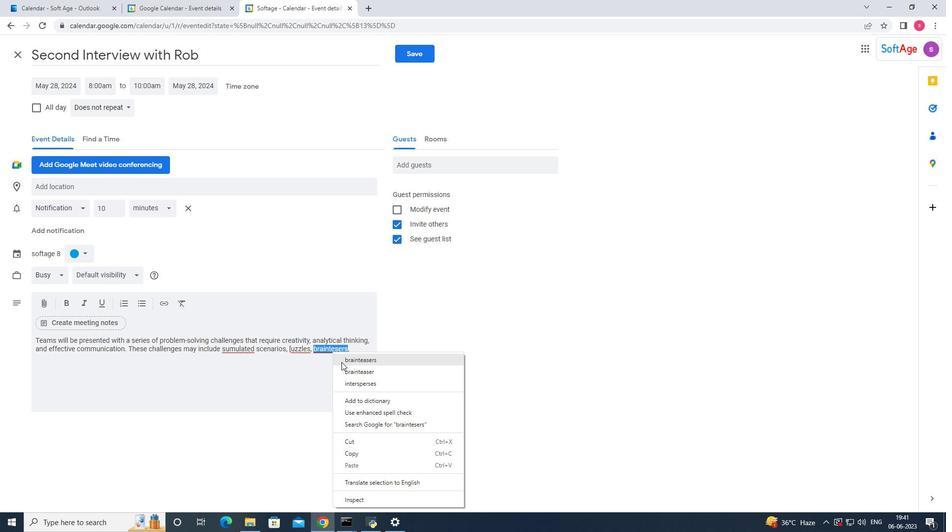 
Action: Mouse moved to (300, 351)
Screenshot: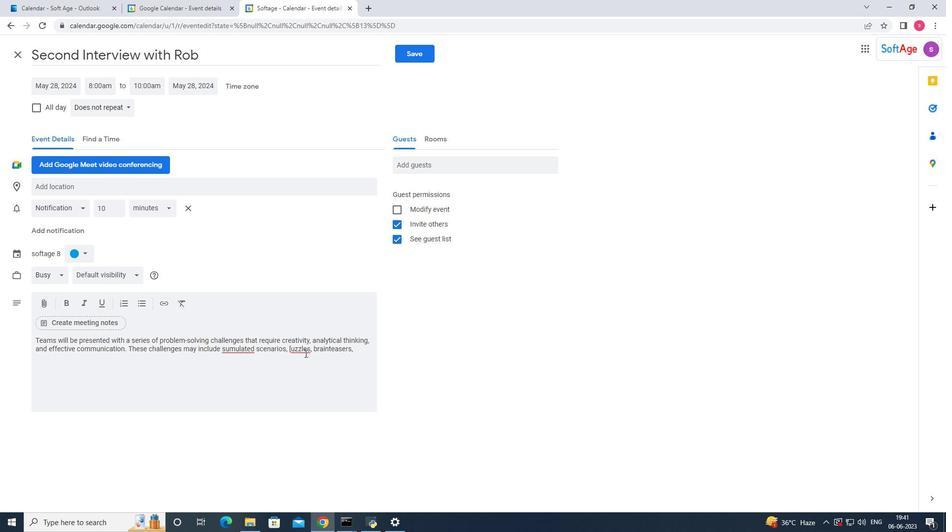 
Action: Mouse pressed right at (300, 351)
Screenshot: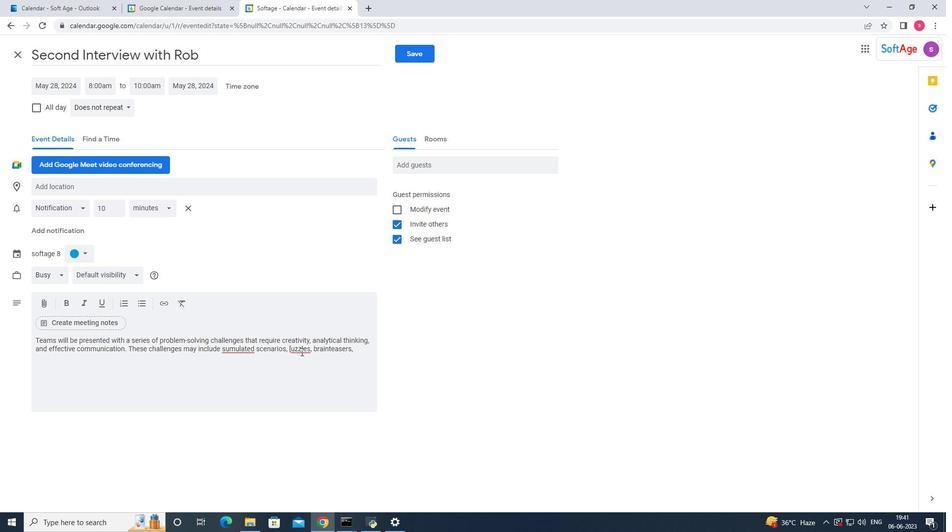 
Action: Mouse moved to (292, 348)
Screenshot: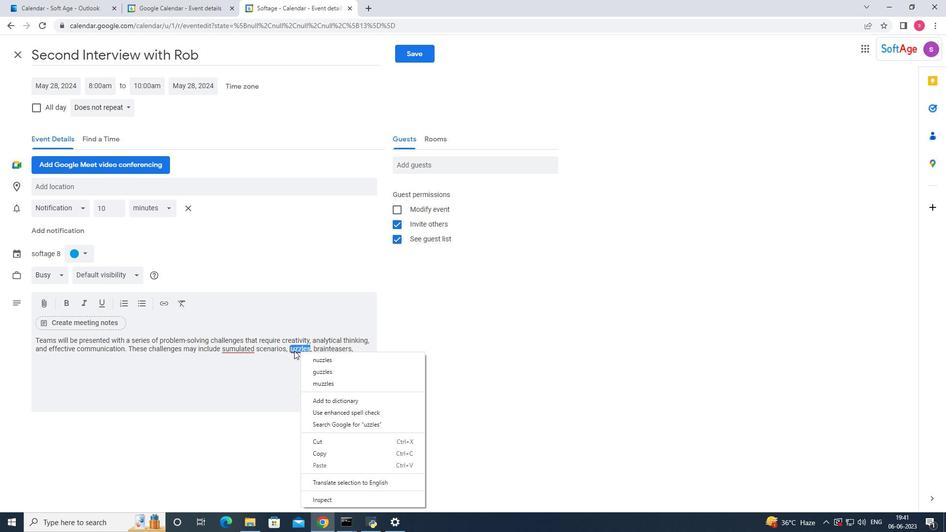 
Action: Mouse pressed left at (292, 348)
Screenshot: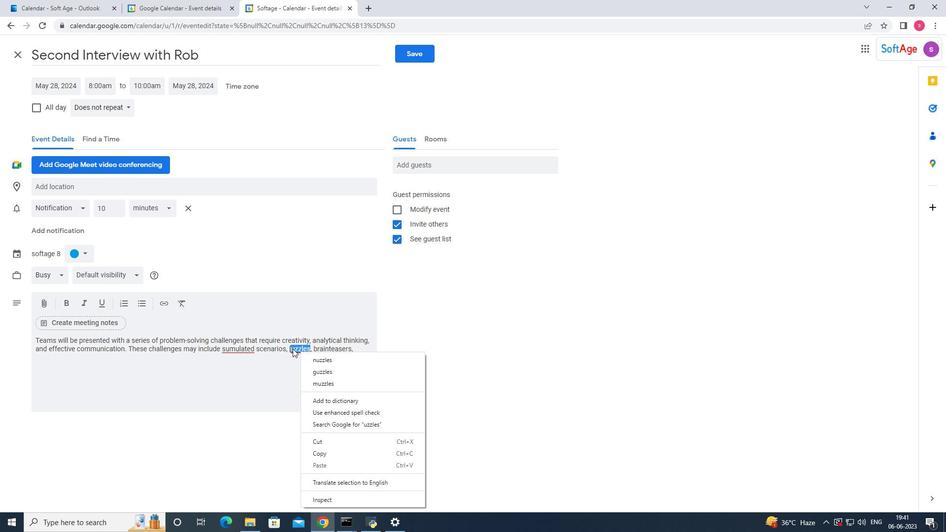 
Action: Mouse moved to (293, 350)
Screenshot: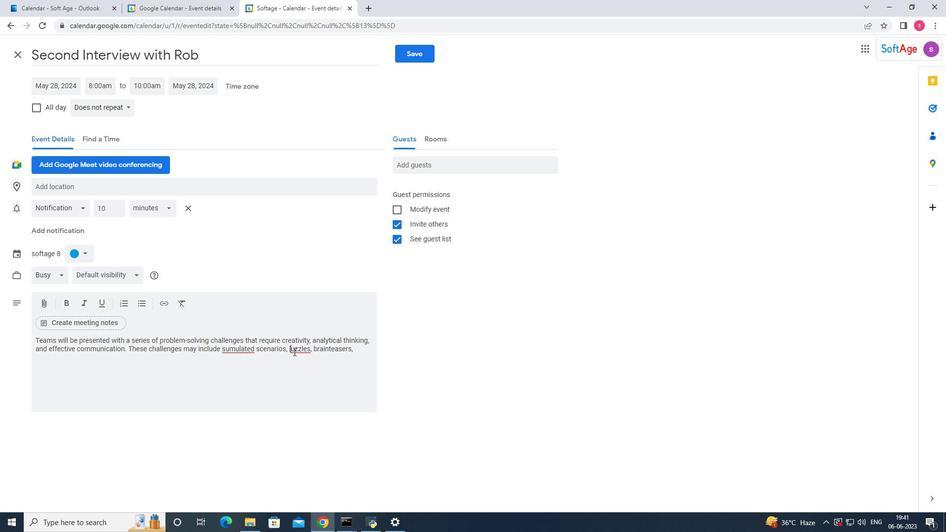 
Action: Key pressed <Key.backspace>p
Screenshot: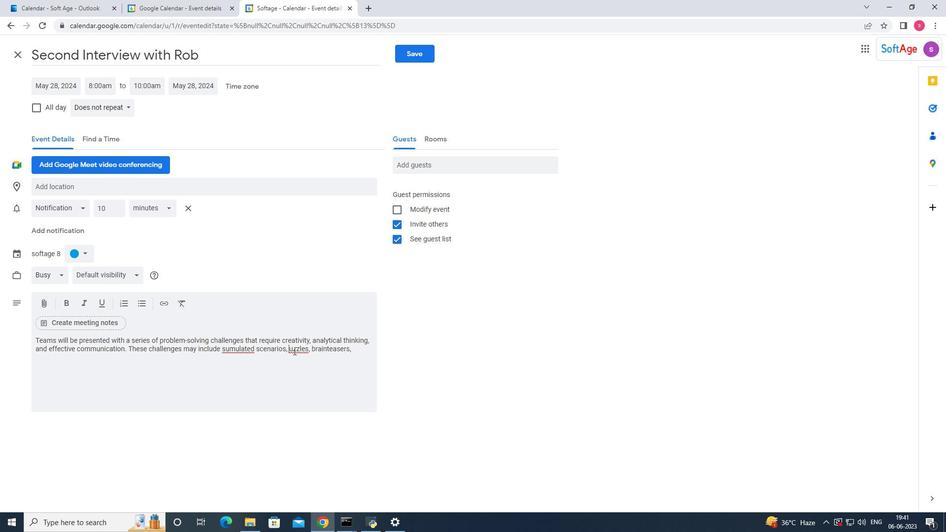 
Action: Mouse moved to (230, 349)
Screenshot: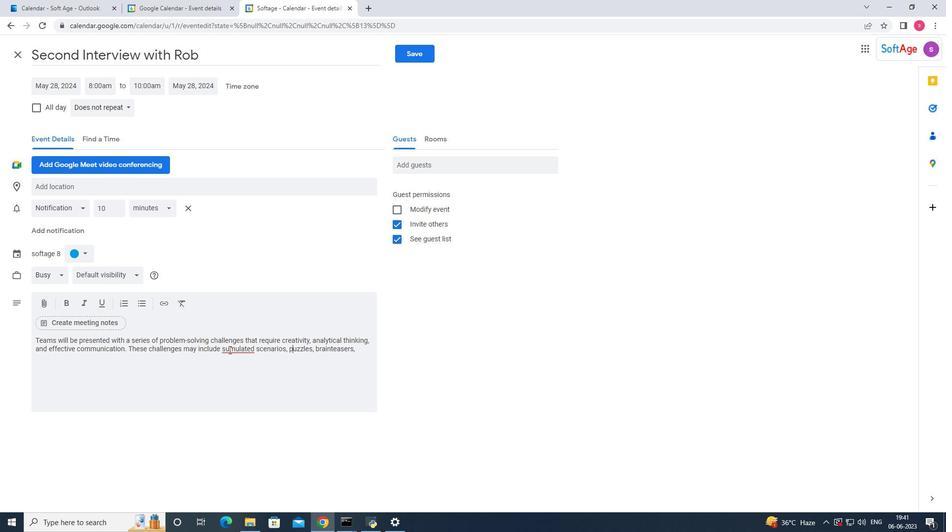 
Action: Mouse pressed left at (230, 349)
Screenshot: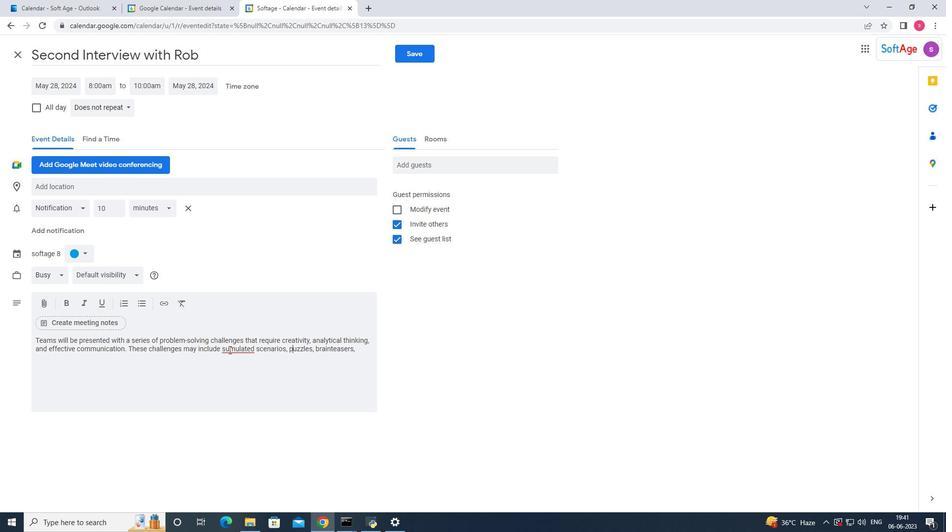 
Action: Key pressed <Key.backspace>a
Screenshot: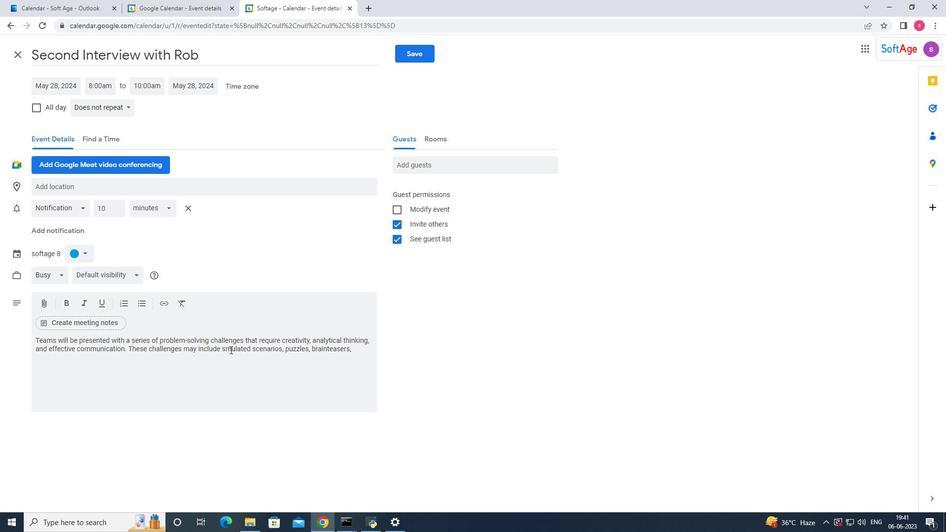 
Action: Mouse moved to (367, 357)
Screenshot: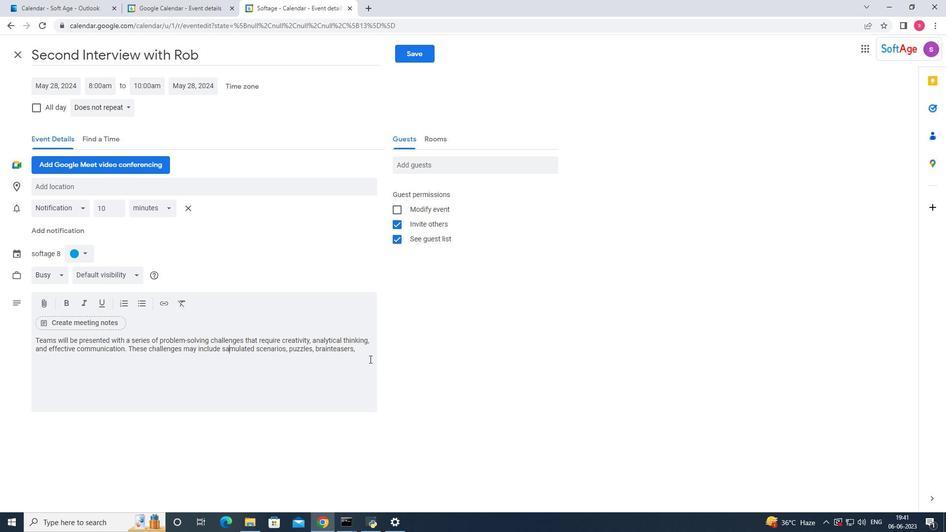 
Action: Mouse pressed left at (367, 357)
Screenshot: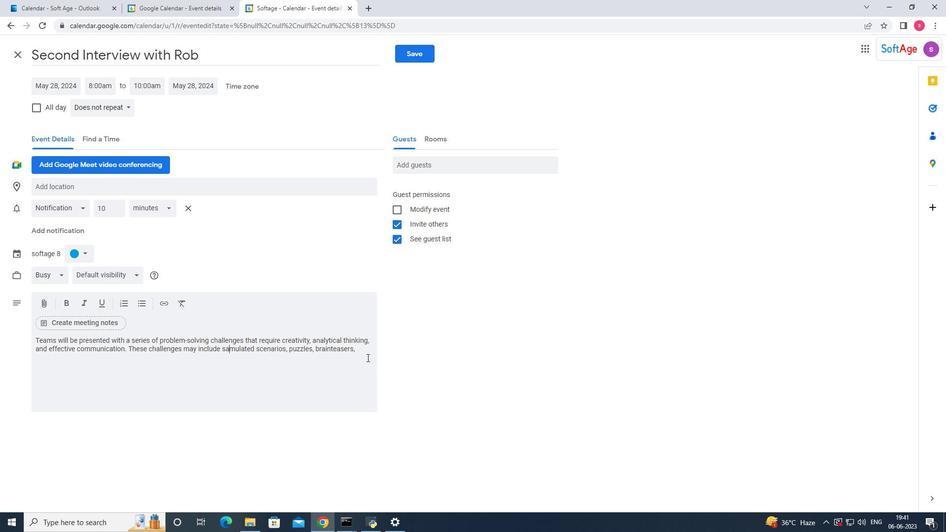 
Action: Key pressed ore<Key.space><Key.backspace><Key.backspace><Key.space>real-world<Key.space>business<Key.space>problems.
Screenshot: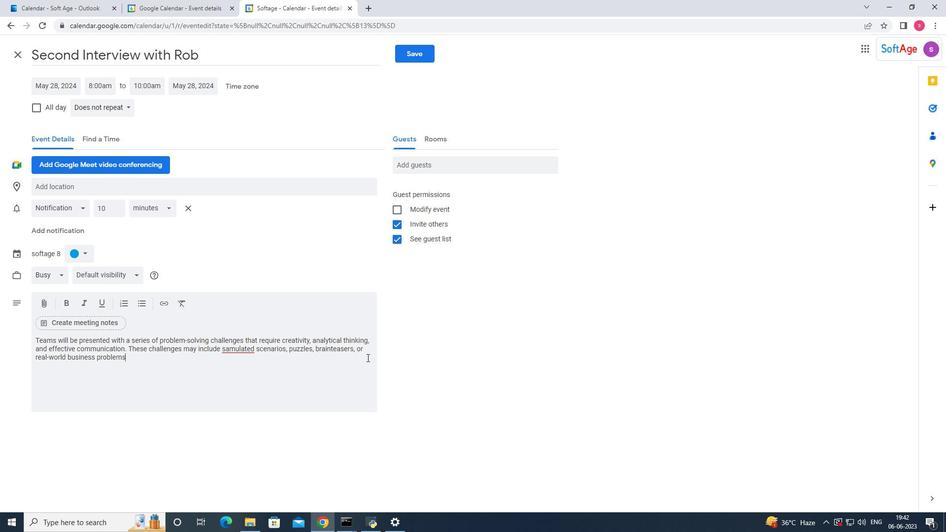 
Action: Mouse moved to (232, 348)
Screenshot: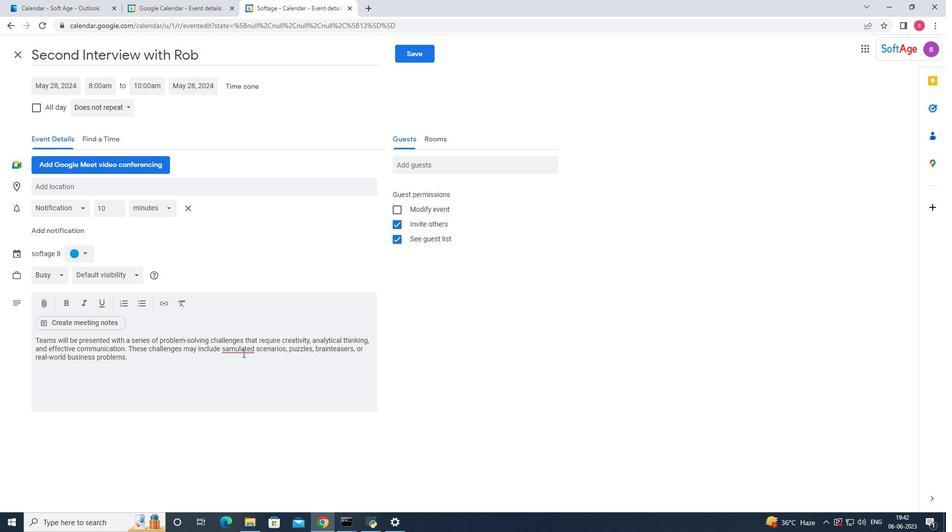 
Action: Mouse pressed right at (232, 348)
Screenshot: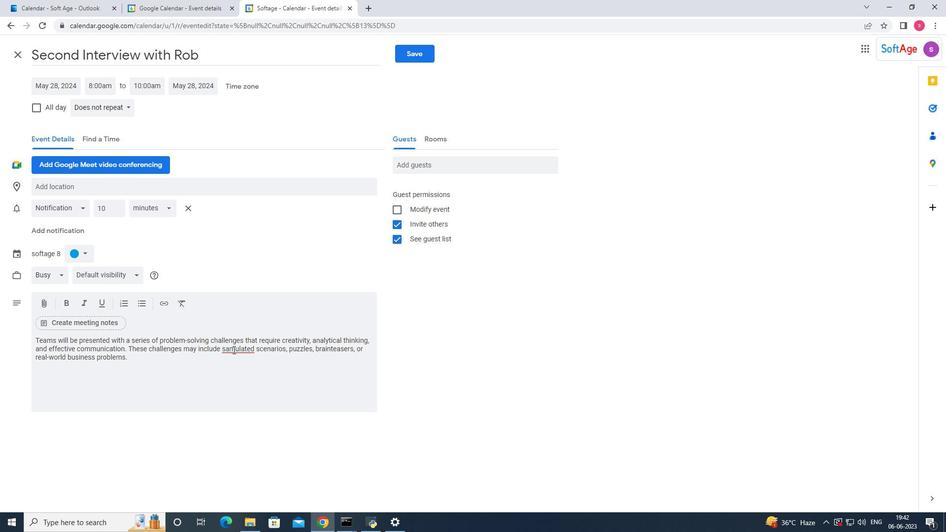 
Action: Mouse moved to (268, 360)
Screenshot: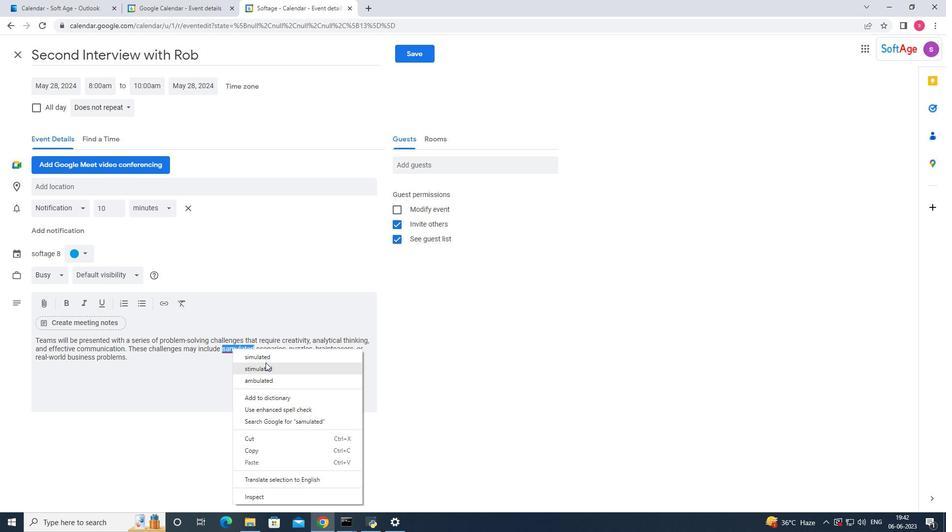 
Action: Mouse pressed left at (268, 360)
Screenshot: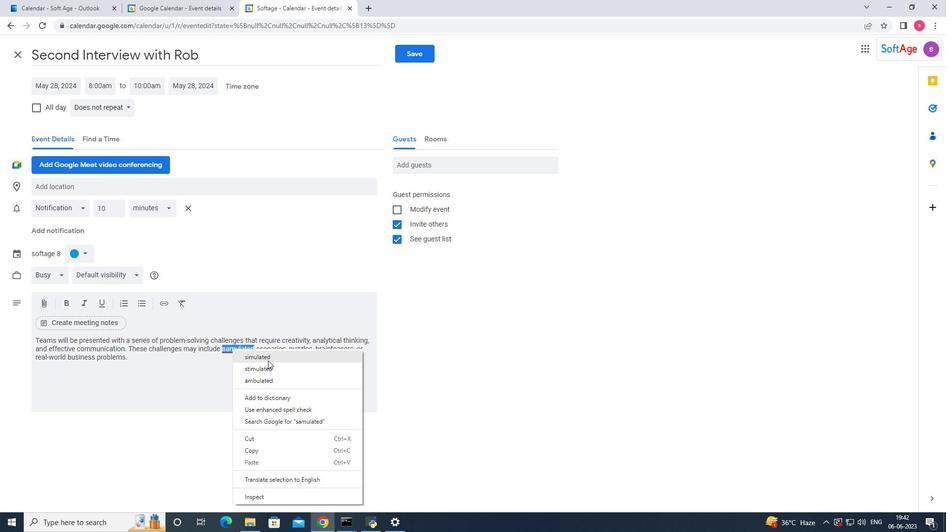 
Action: Mouse moved to (78, 250)
Screenshot: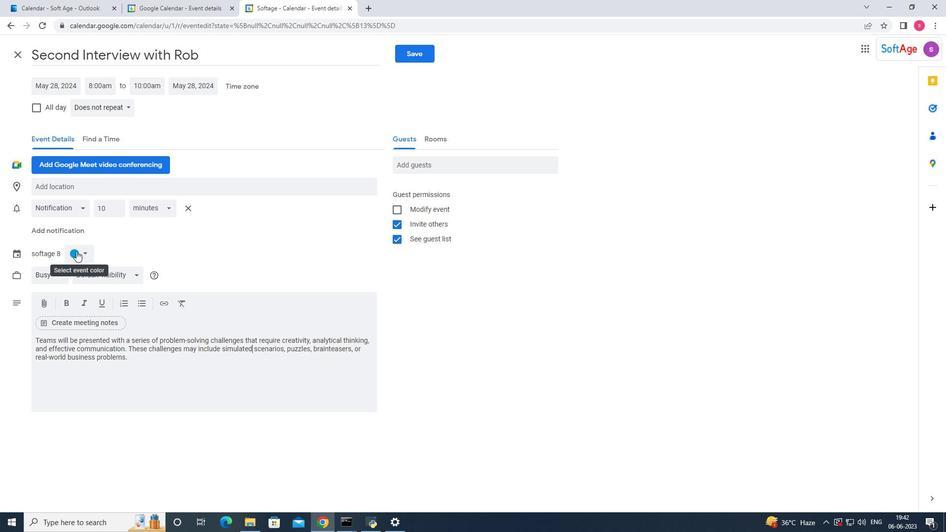 
Action: Mouse pressed left at (78, 250)
Screenshot: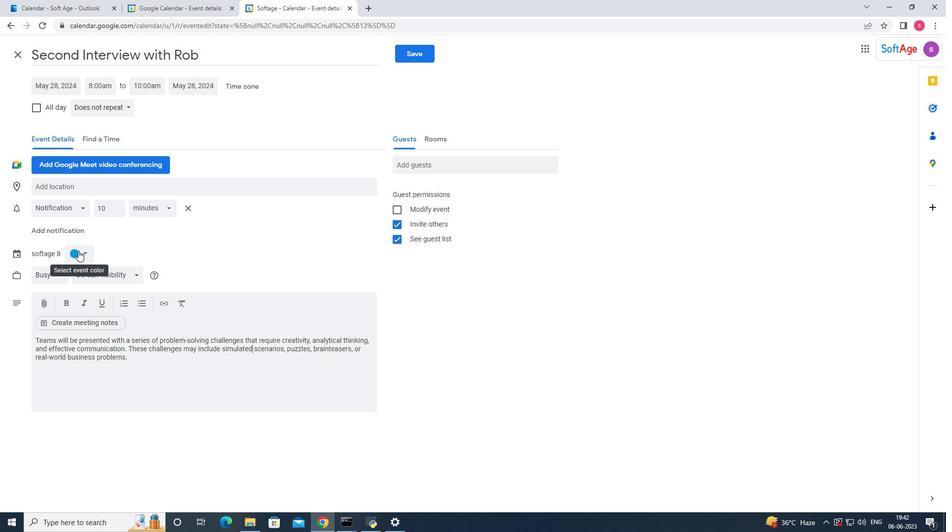 
Action: Mouse moved to (85, 276)
Screenshot: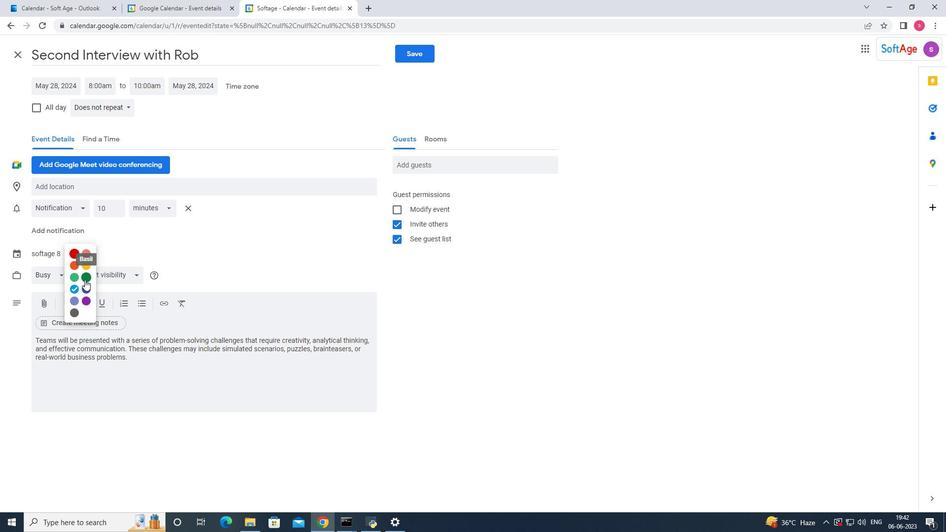 
Action: Mouse pressed left at (85, 276)
Screenshot: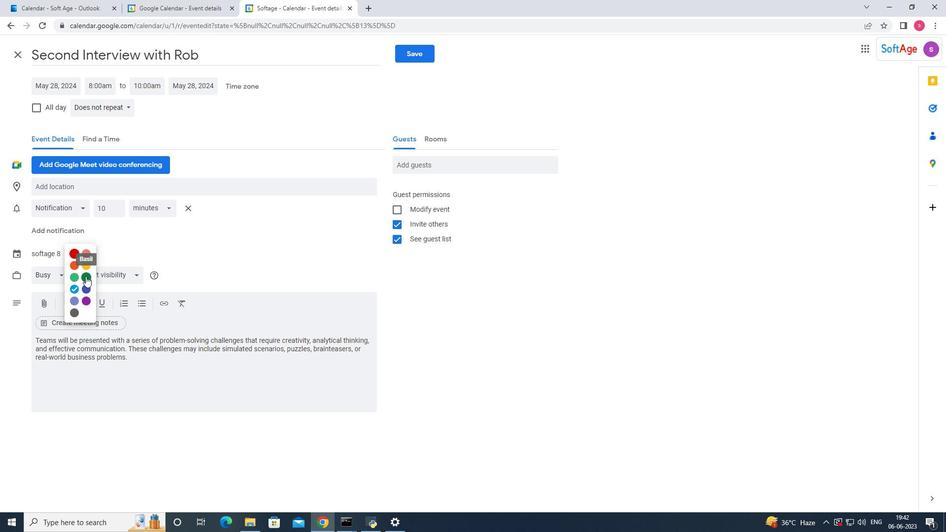 
Action: Mouse moved to (109, 196)
Screenshot: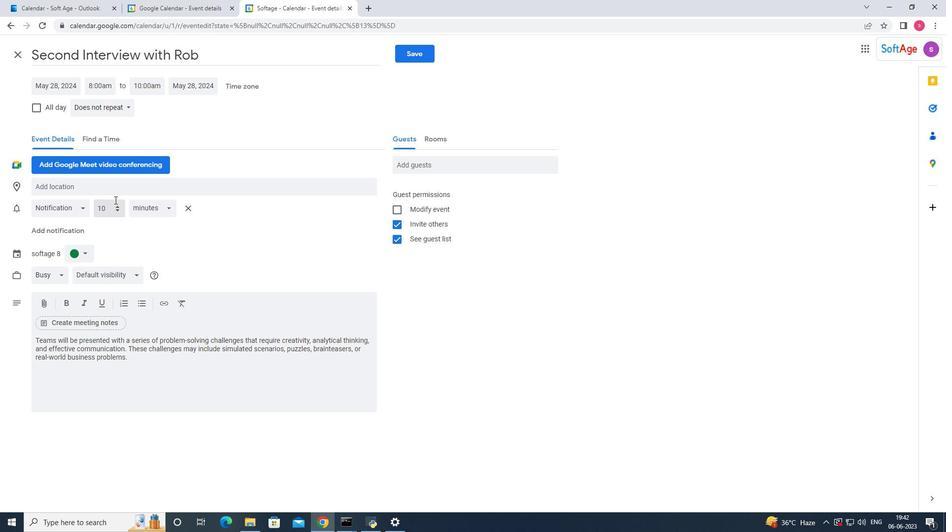 
Action: Mouse pressed left at (109, 196)
Screenshot: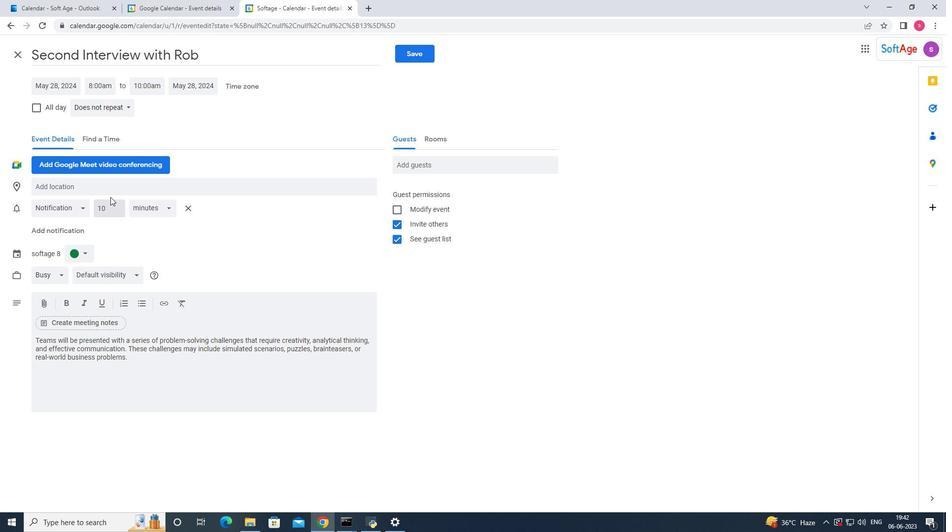 
Action: Mouse moved to (109, 188)
Screenshot: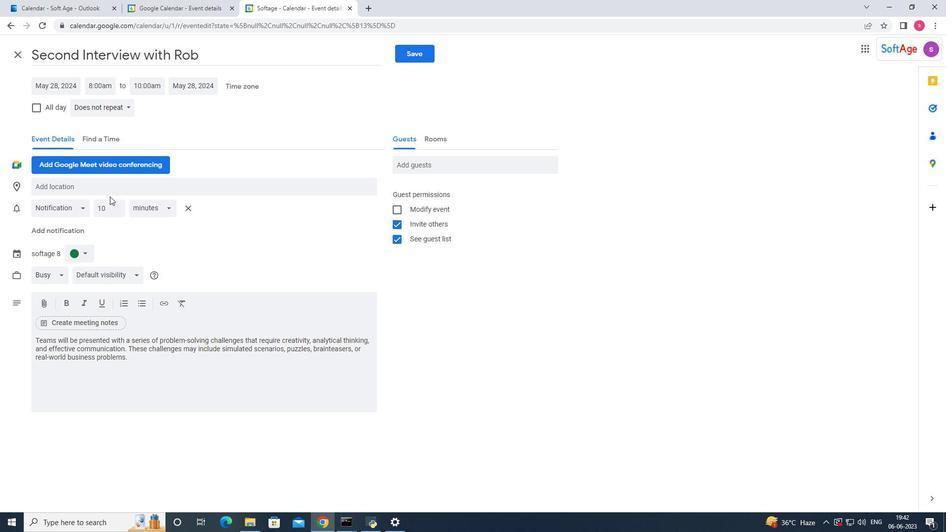 
Action: Mouse pressed left at (109, 188)
Screenshot: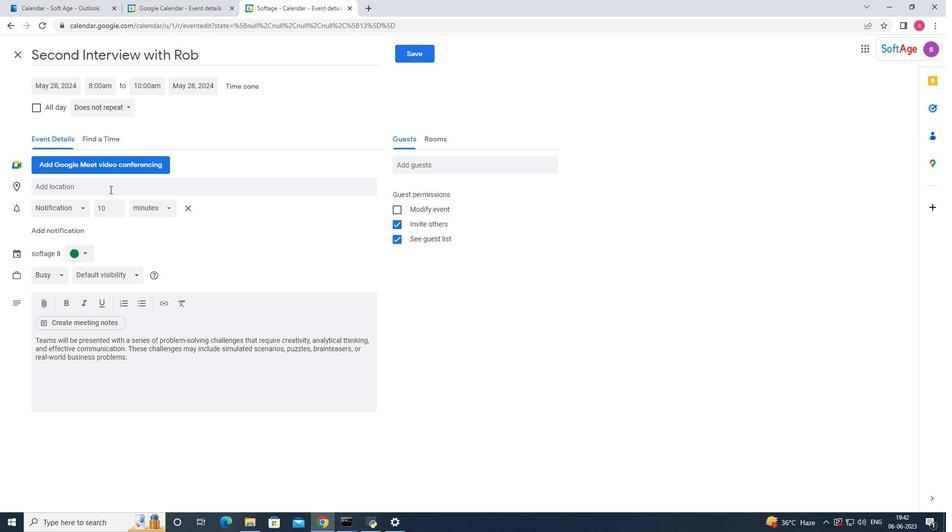 
Action: Key pressed <Key.shift>Milan,<Key.space><Key.shift>Italy
Screenshot: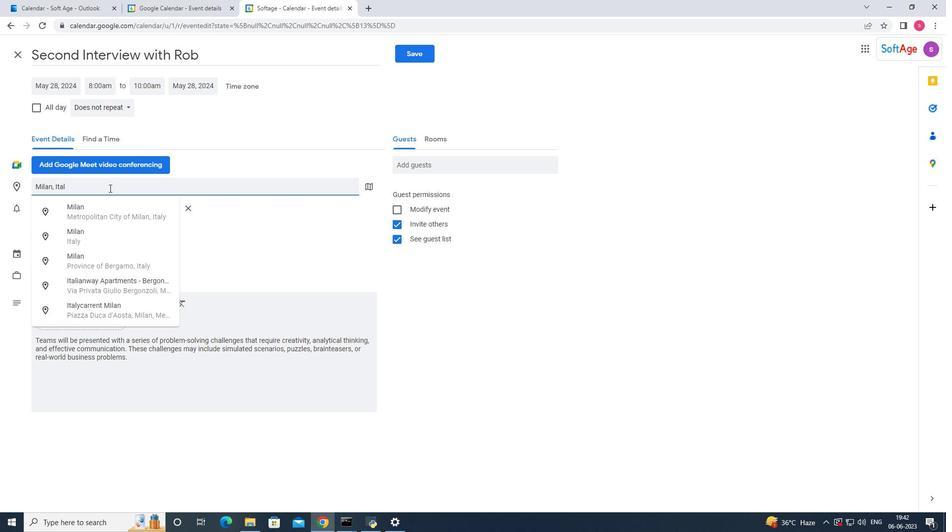 
Action: Mouse moved to (87, 234)
Screenshot: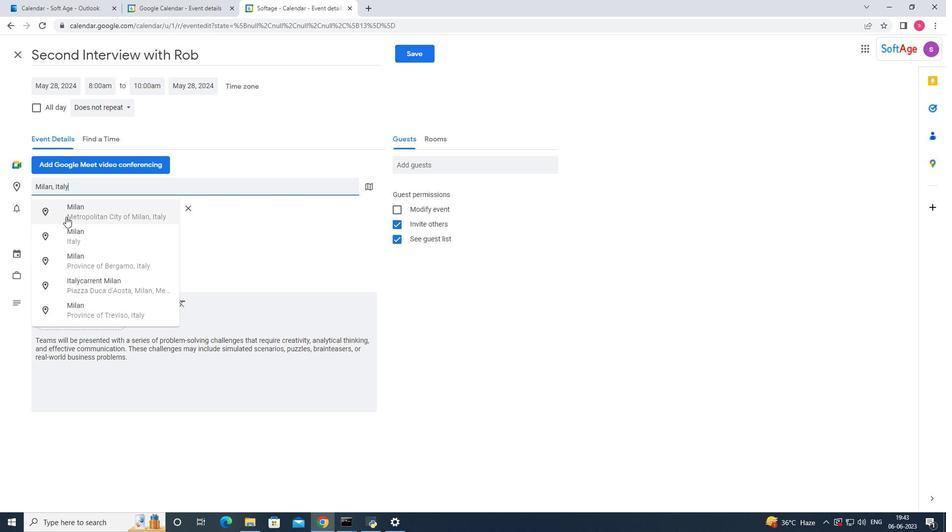 
Action: Mouse pressed left at (87, 234)
Screenshot: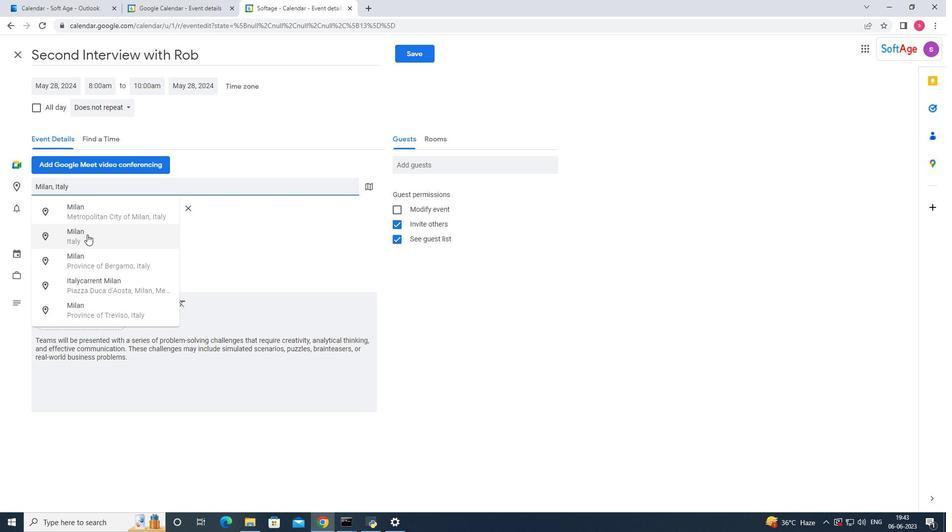 
Action: Mouse moved to (95, 185)
Screenshot: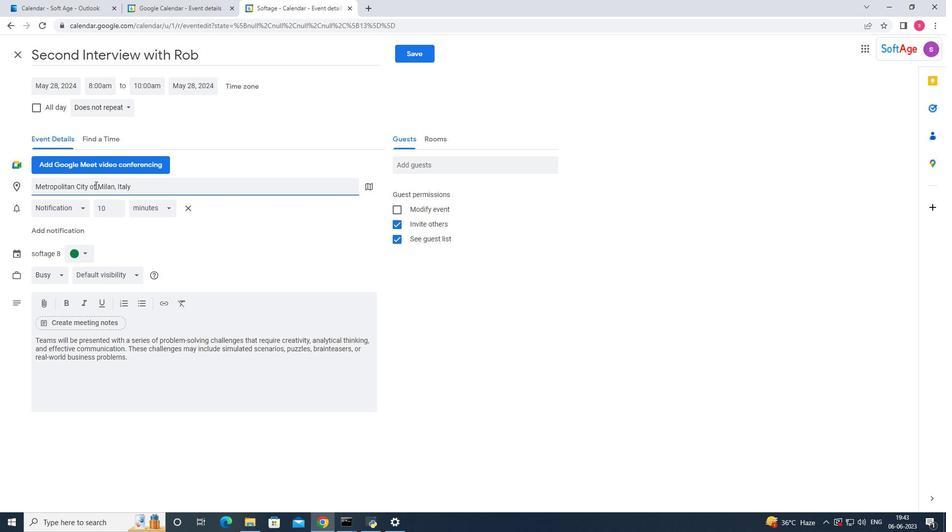 
Action: Mouse pressed left at (95, 185)
Screenshot: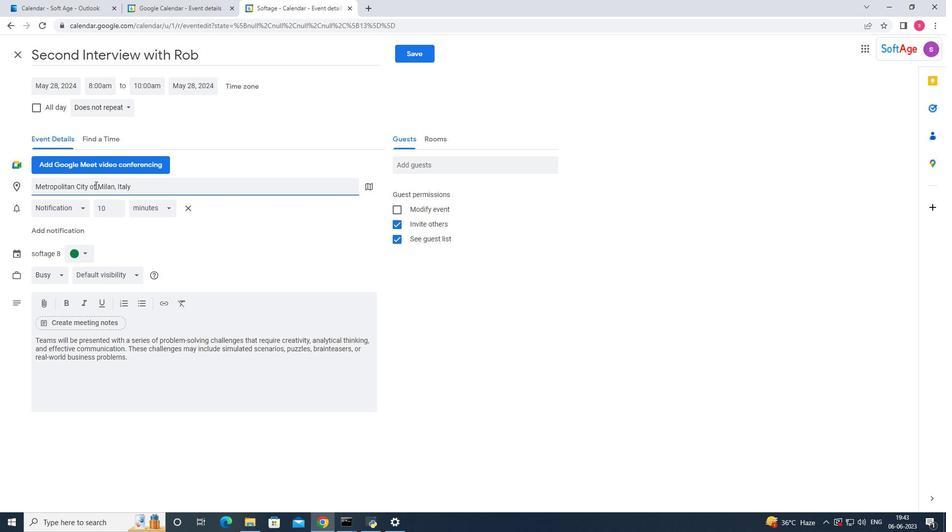 
Action: Mouse moved to (104, 188)
Screenshot: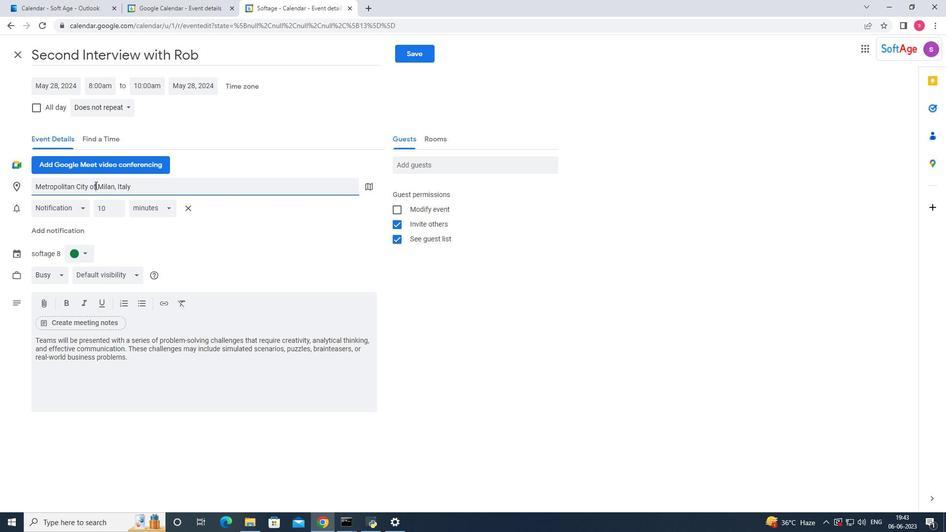 
Action: Key pressed <Key.backspace><Key.backspace><Key.backspace><Key.backspace><Key.backspace><Key.backspace><Key.backspace><Key.backspace><Key.backspace><Key.backspace><Key.backspace><Key.backspace><Key.backspace><Key.backspace><Key.backspace><Key.backspace><Key.backspace><Key.backspace><Key.backspace><Key.backspace><Key.backspace><Key.backspace><Key.backspace><Key.backspace><Key.backspace><Key.backspace><Key.backspace><Key.backspace><Key.backspace>
Screenshot: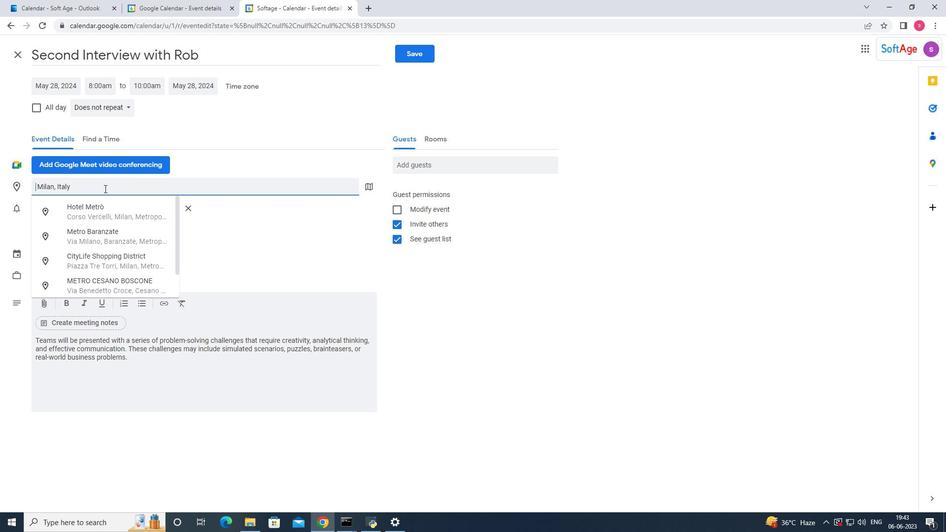 
Action: Mouse pressed left at (104, 188)
Screenshot: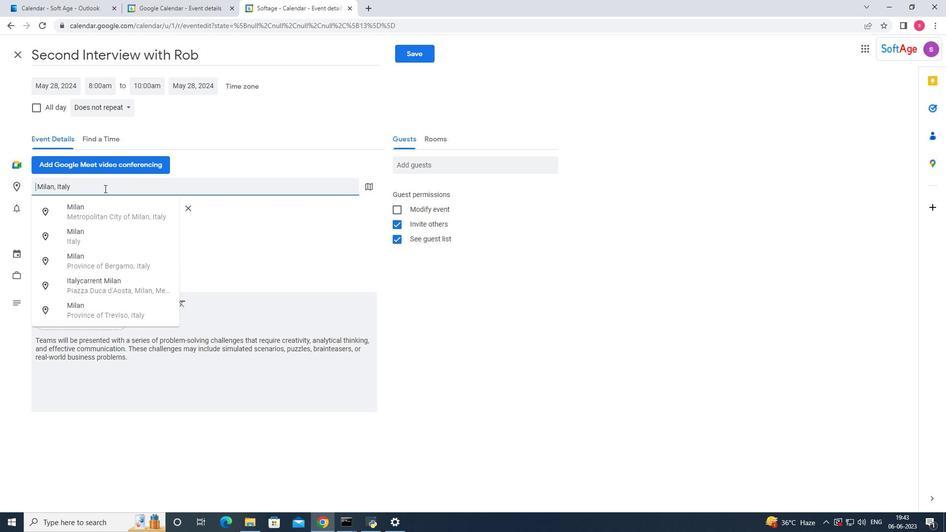
Action: Mouse moved to (446, 161)
Screenshot: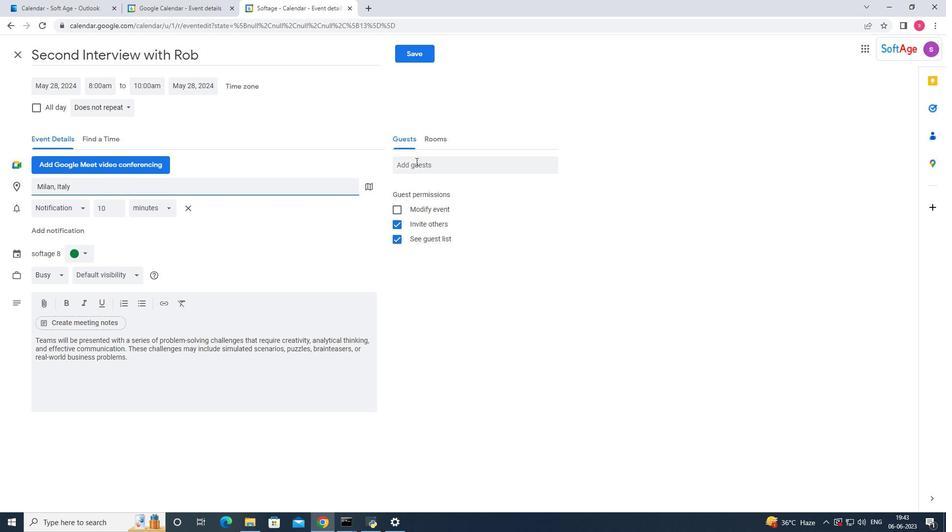 
Action: Mouse pressed left at (446, 161)
Screenshot: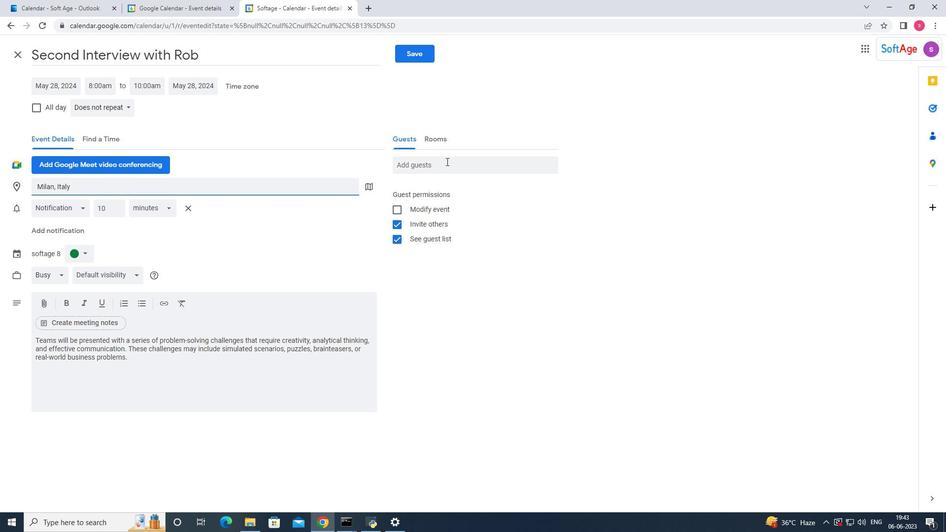
Action: Key pressed softage.5
Screenshot: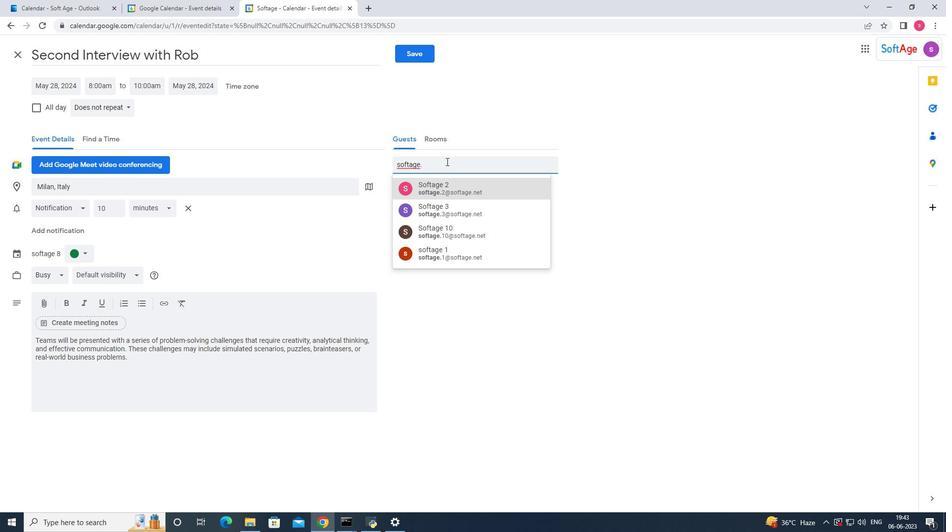 
Action: Mouse moved to (452, 191)
Screenshot: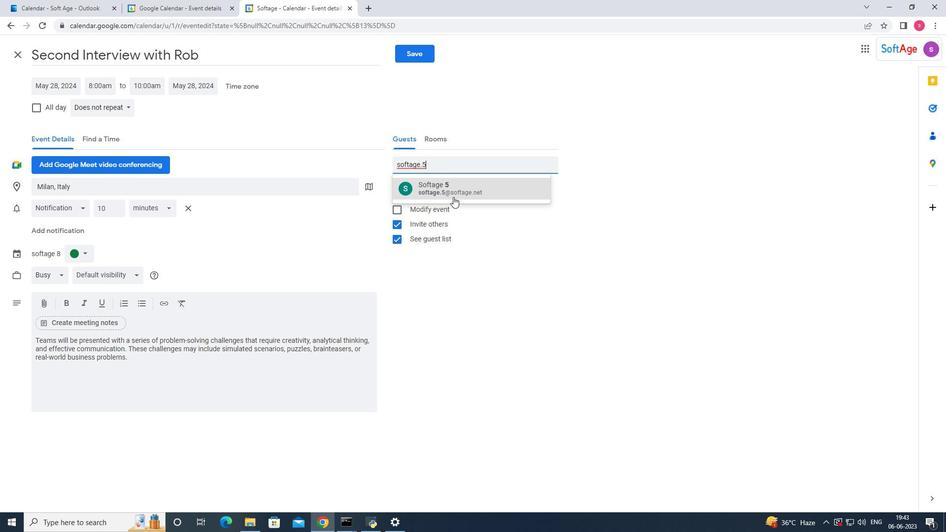 
Action: Mouse pressed left at (452, 191)
Screenshot: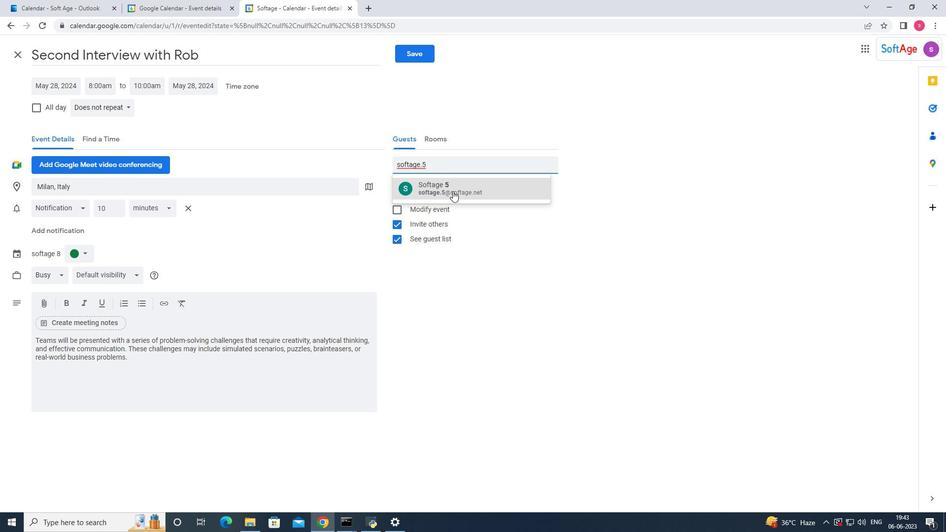 
Action: Key pressed softagr<Key.backspace>e.4
Screenshot: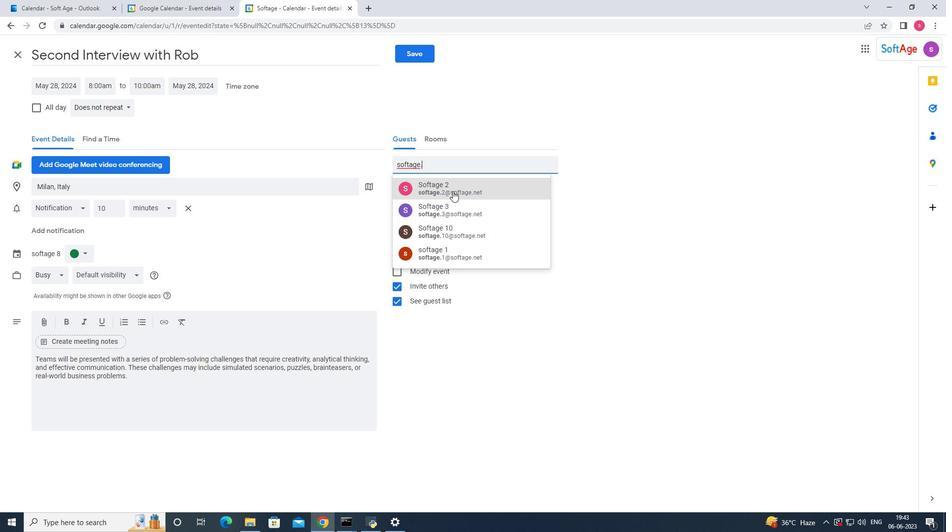 
Action: Mouse moved to (434, 195)
Screenshot: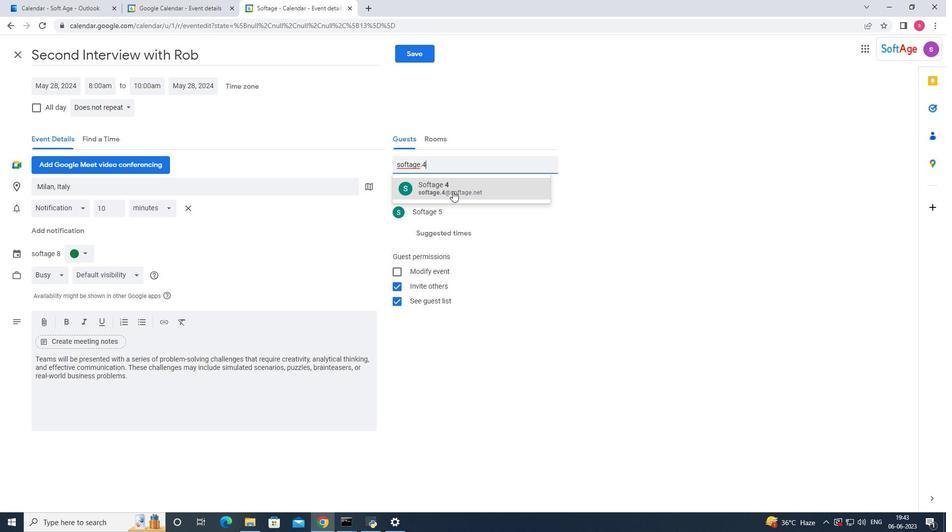
Action: Mouse pressed left at (434, 195)
Screenshot: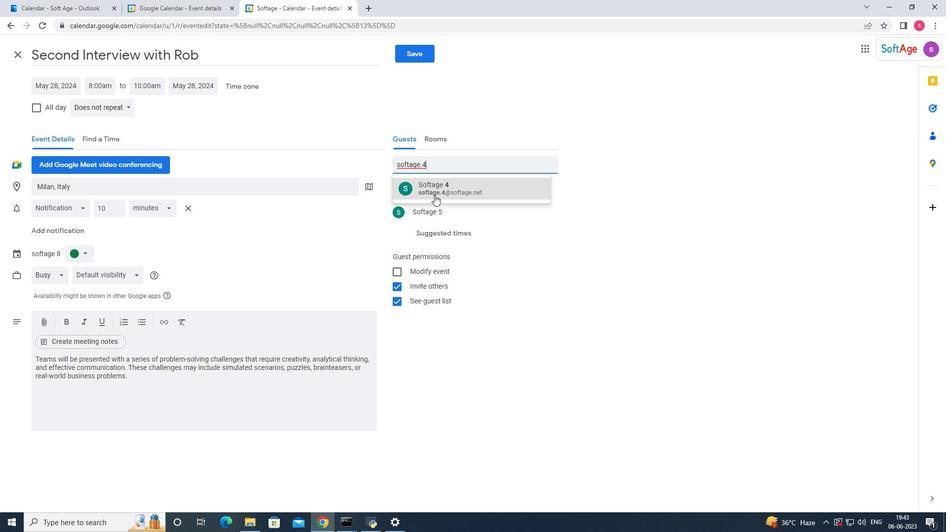 
Action: Mouse moved to (98, 107)
Screenshot: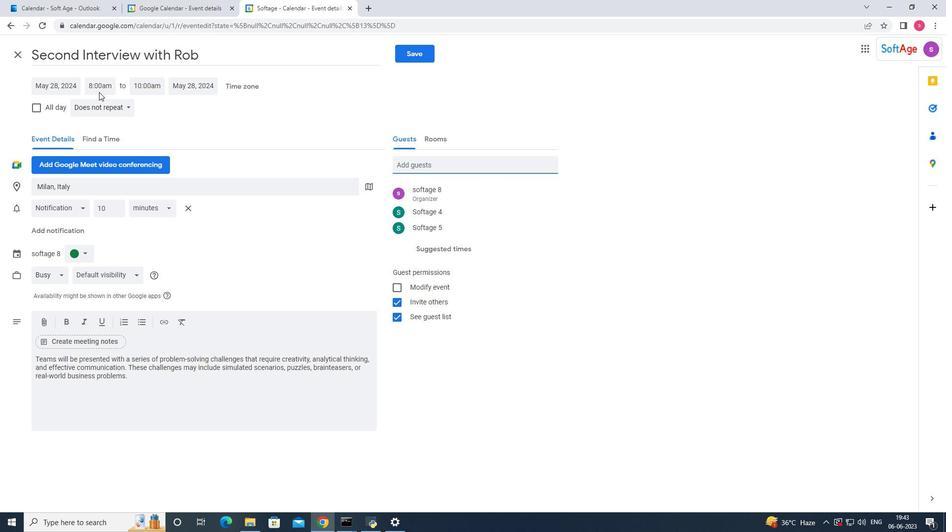 
Action: Mouse pressed left at (98, 107)
Screenshot: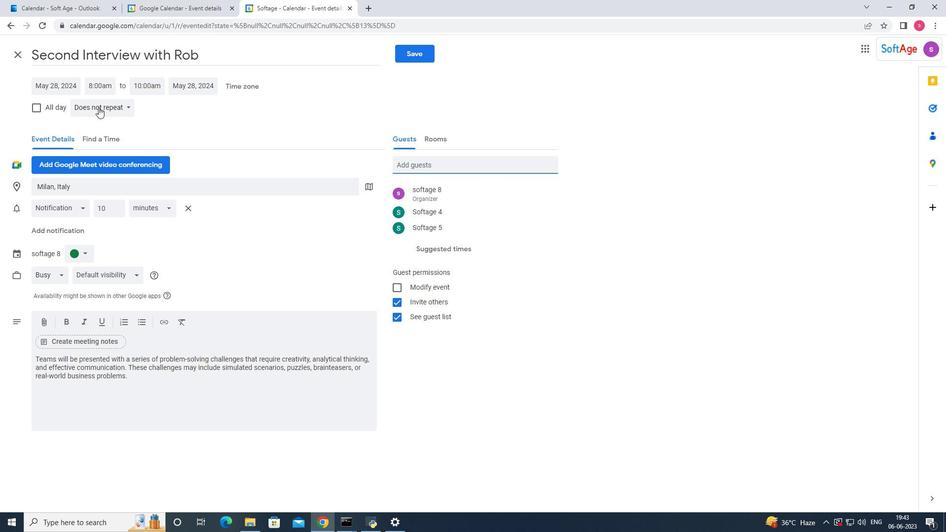 
Action: Mouse moved to (123, 215)
Screenshot: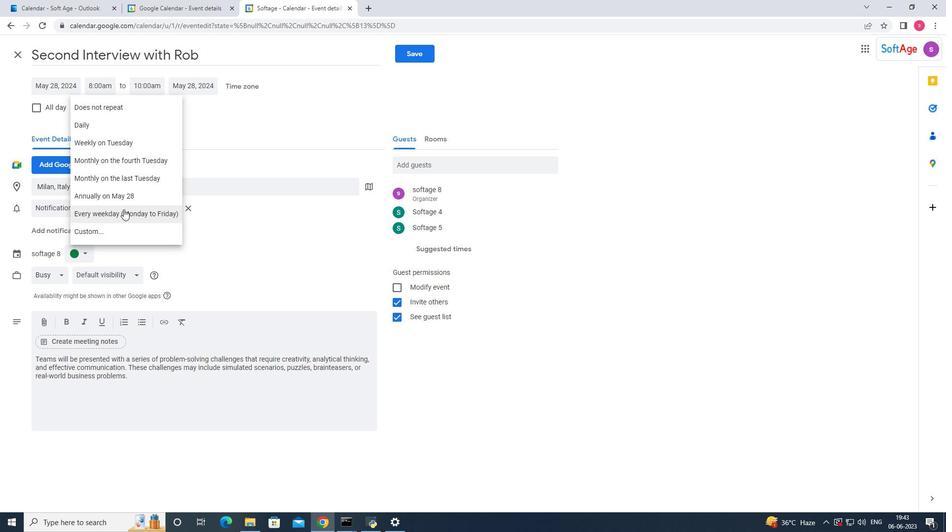 
Action: Mouse pressed left at (123, 215)
Screenshot: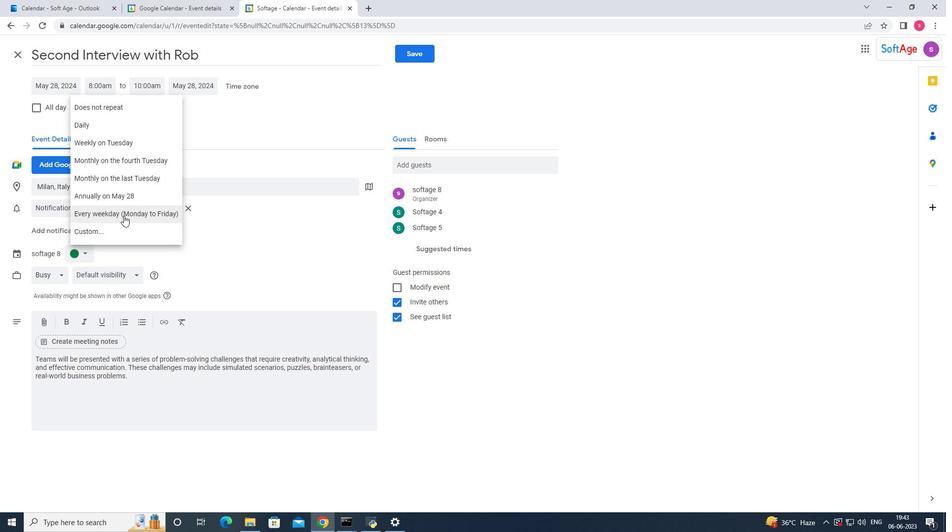 
Action: Mouse moved to (412, 56)
Screenshot: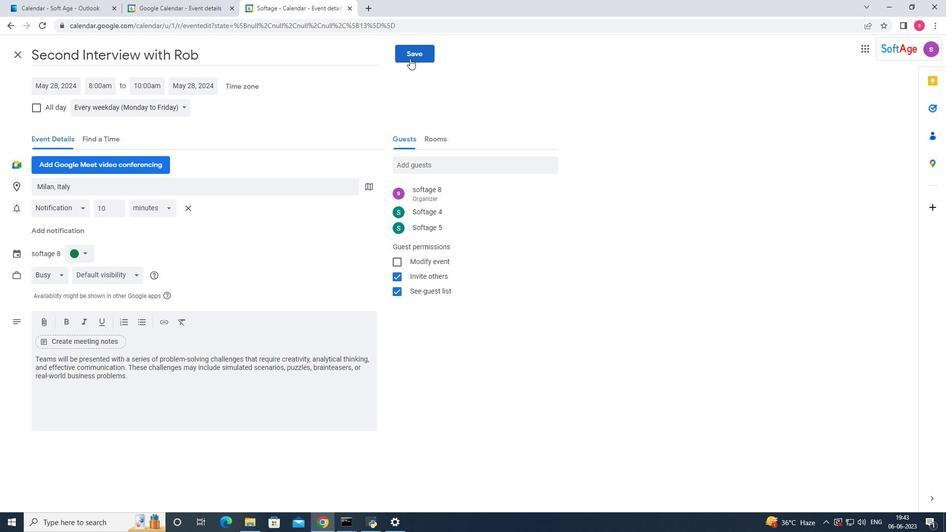 
Action: Mouse pressed left at (412, 56)
Screenshot: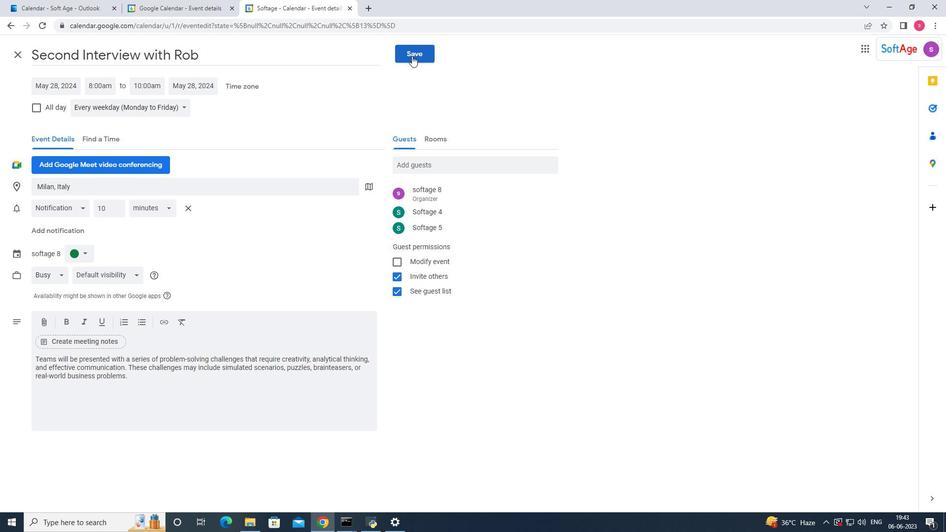 
Action: Mouse moved to (573, 293)
Screenshot: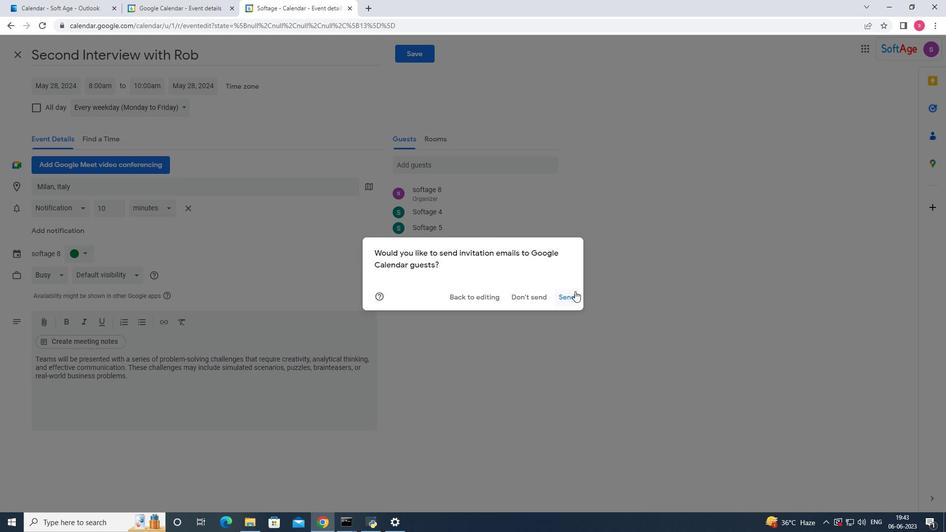
Action: Mouse pressed left at (573, 293)
Screenshot: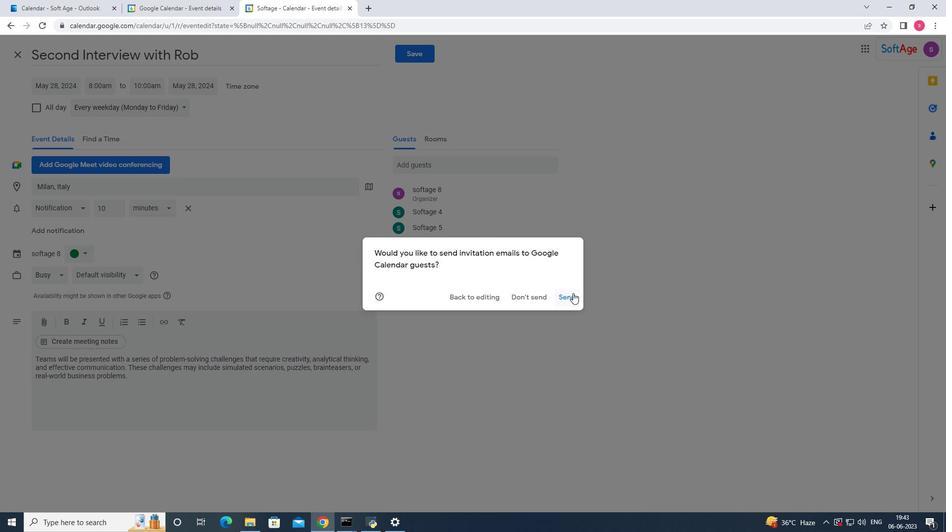 
Action: Mouse moved to (354, 319)
Screenshot: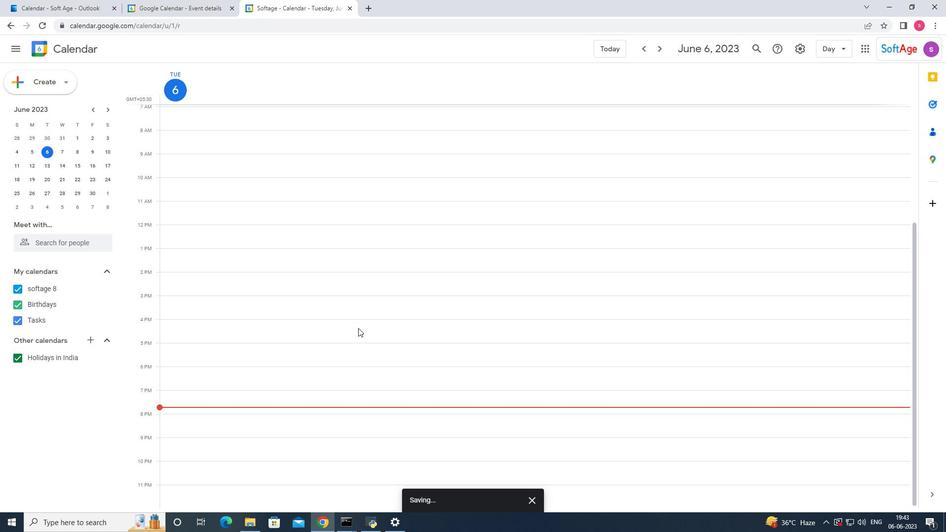 
